 Task:  Click on Racing  Cup Series In the Cup Series click on  Pick Sheet Add name Avery Clark and  Email softage.8@softage.net In group 1 choose #20 Christopher Bell In group 2 choose #45 Tyler Reddick In group 3 choose #17 Chris Buescher In group 4 choose #14 Chase Briscoe In group 5 choose #7 Corey LaJoie Winning Manufacturer choose Chevrolet In Tie Breaker choose #2 Austin Cindric Bonous driver choose #1 Ross Chastain Submit pick sheet
Action: Mouse moved to (477, 262)
Screenshot: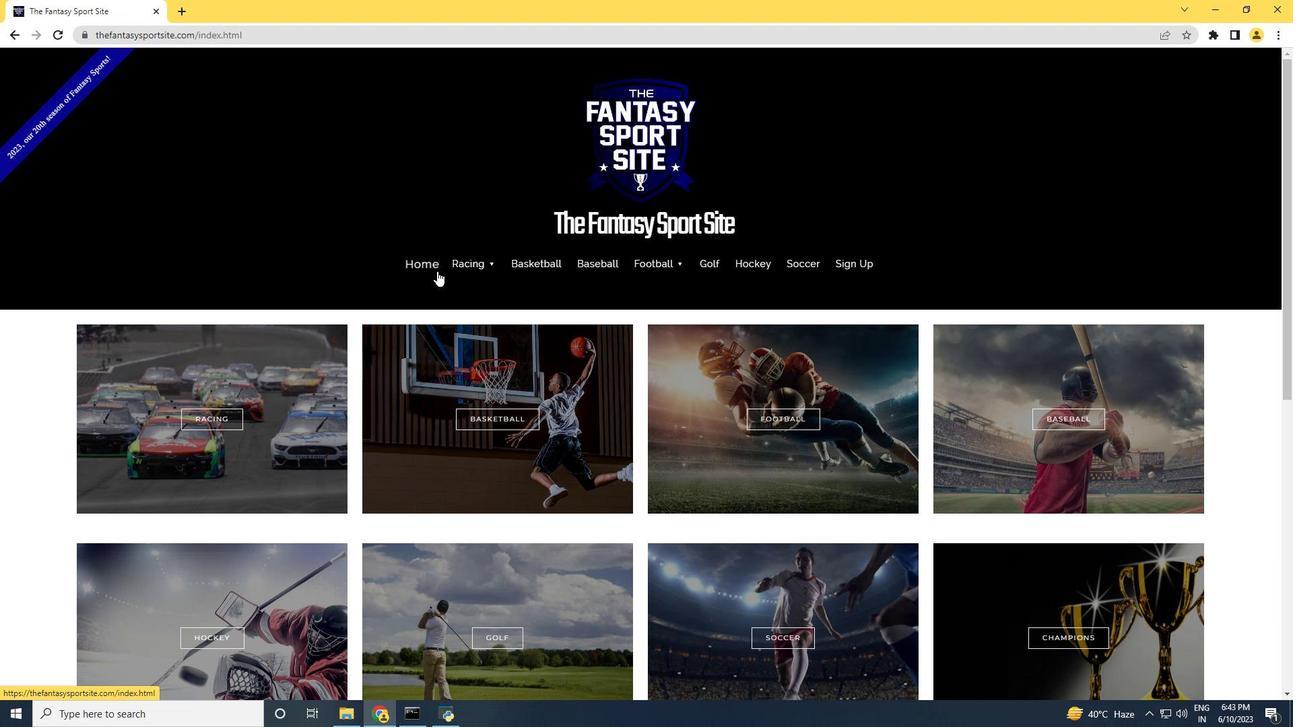 
Action: Mouse pressed left at (477, 262)
Screenshot: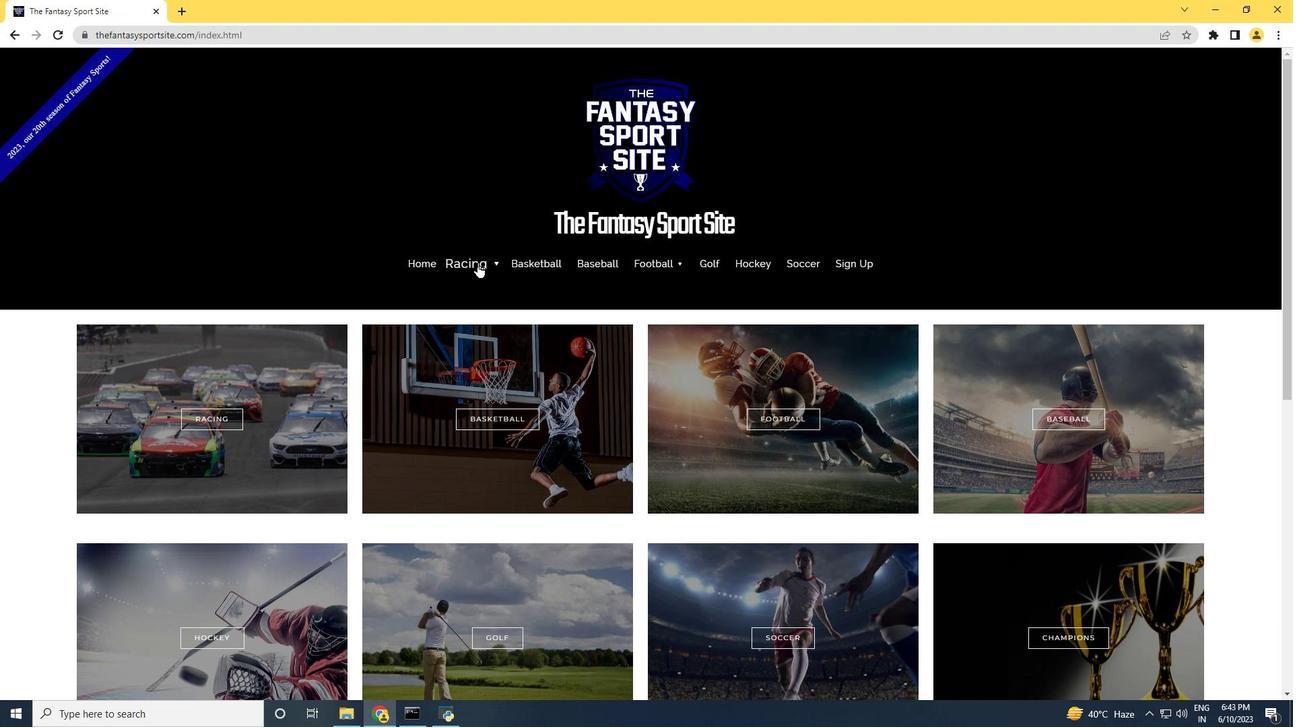 
Action: Mouse moved to (470, 308)
Screenshot: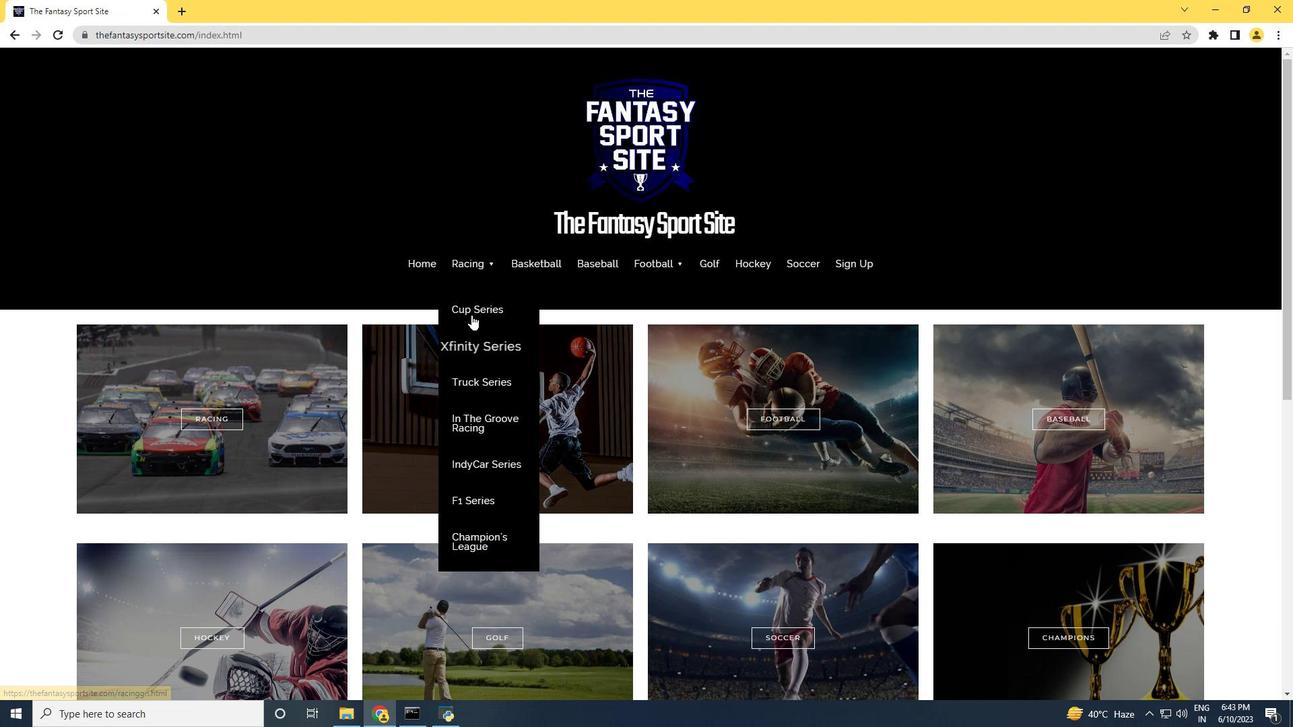 
Action: Mouse pressed left at (470, 308)
Screenshot: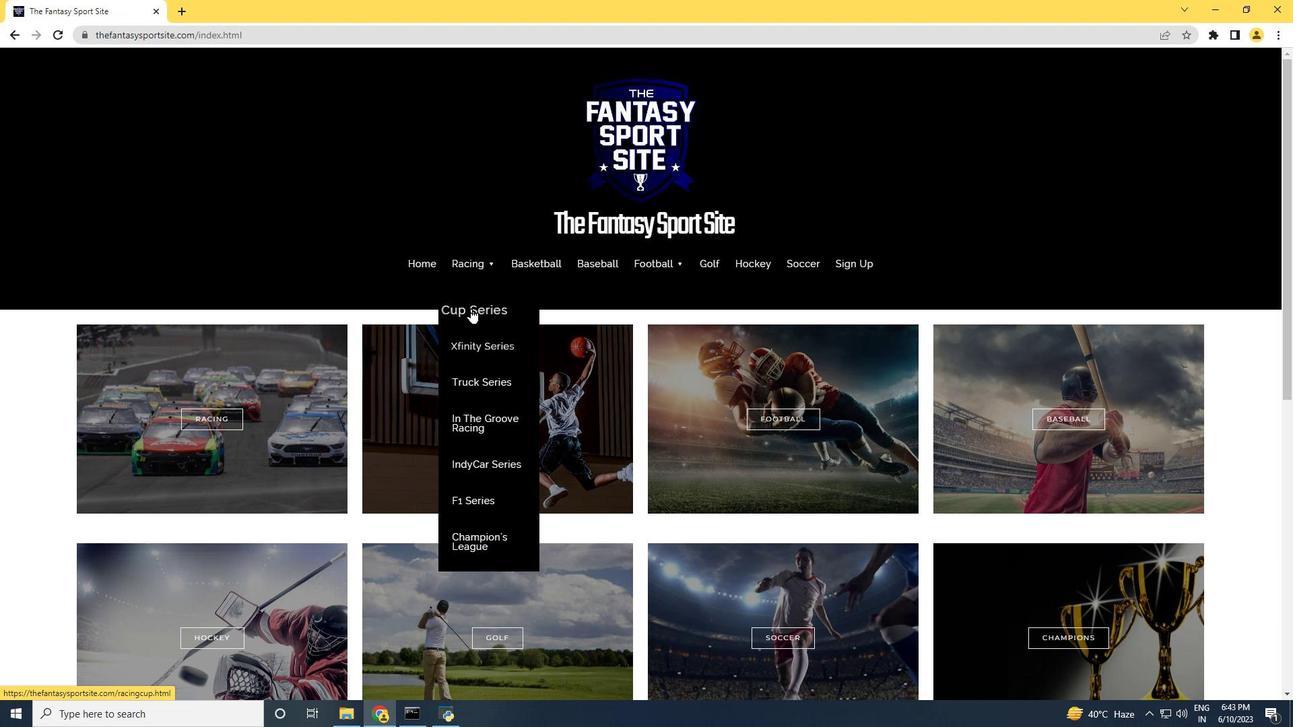 
Action: Mouse moved to (349, 379)
Screenshot: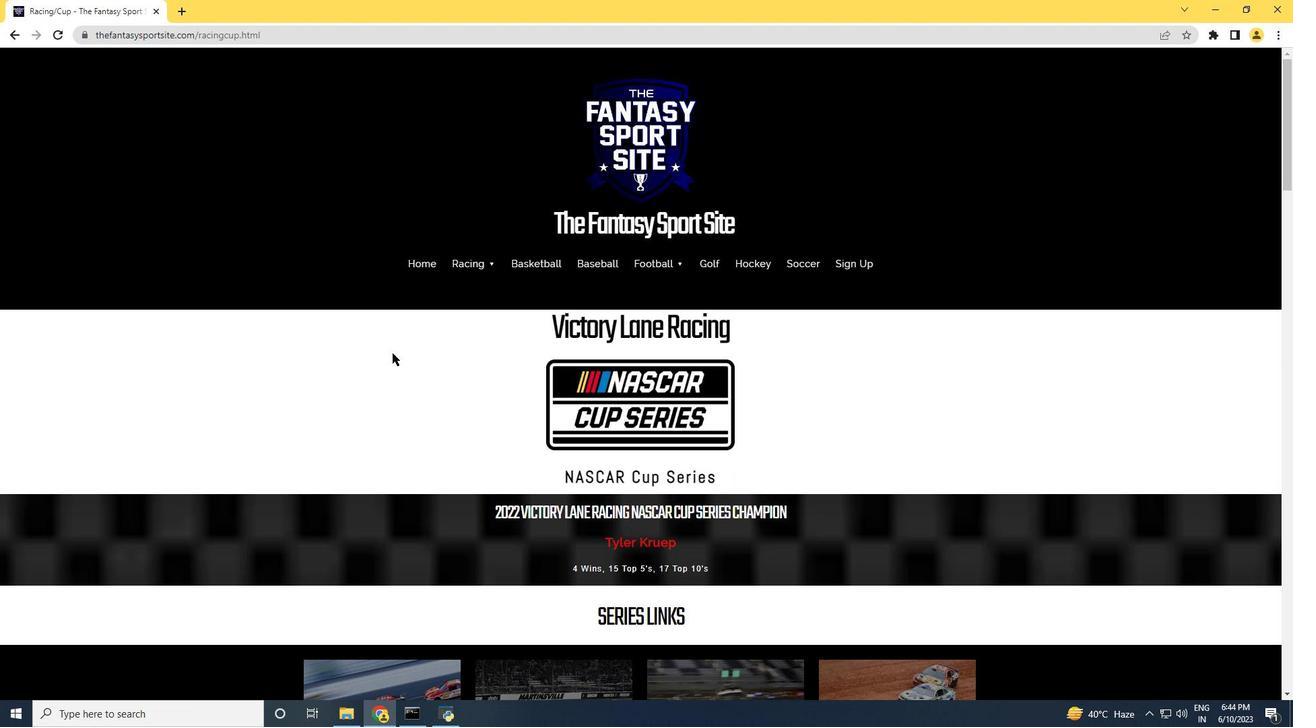 
Action: Mouse scrolled (349, 379) with delta (0, 0)
Screenshot: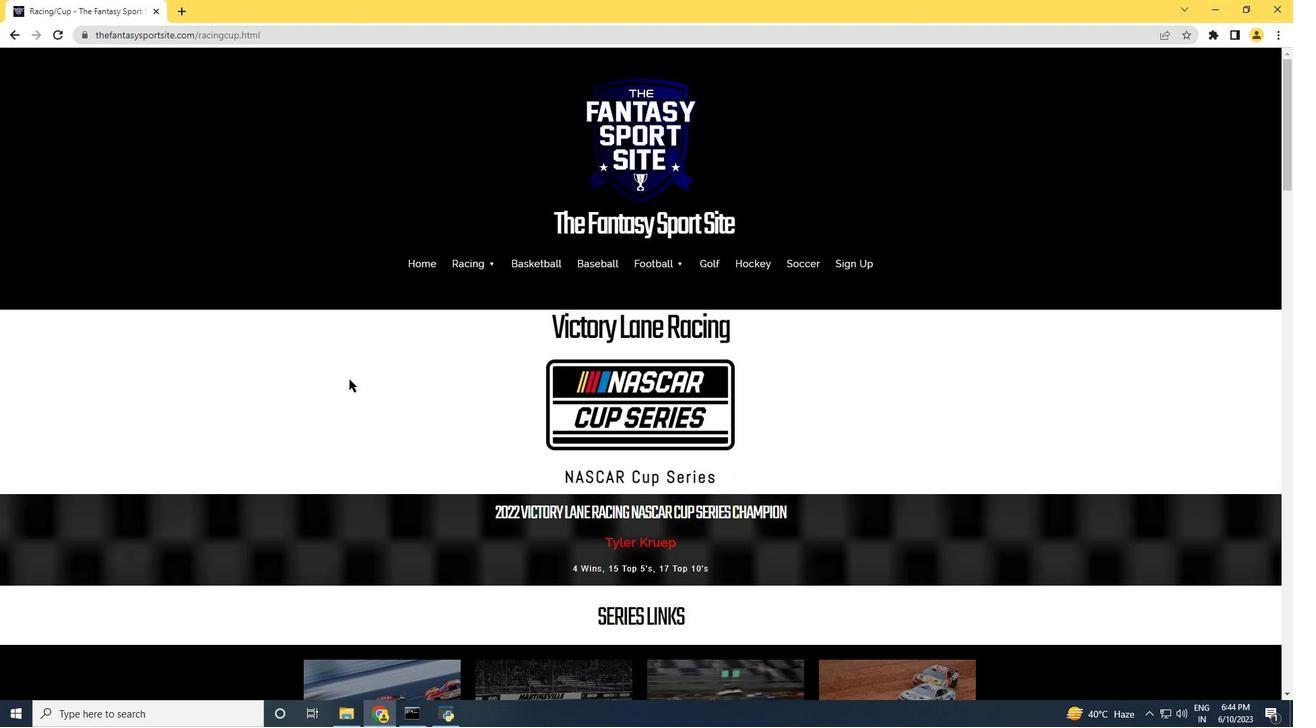 
Action: Mouse scrolled (349, 379) with delta (0, 0)
Screenshot: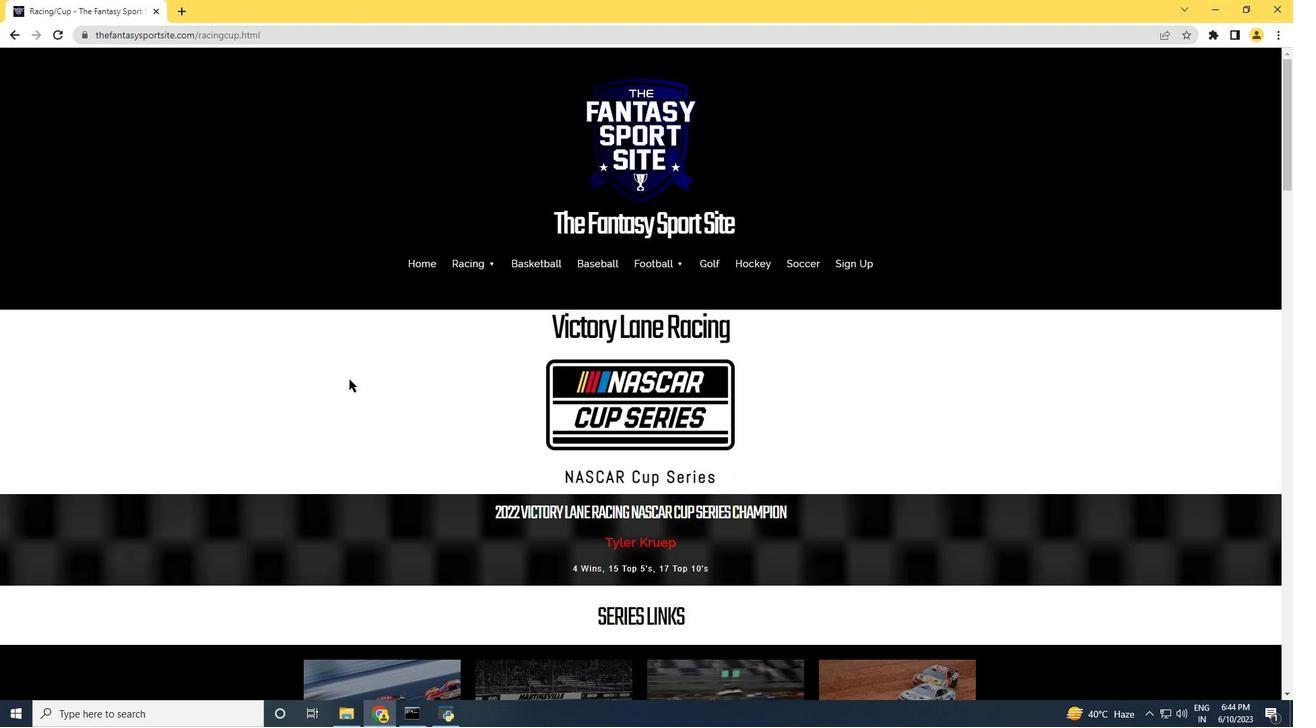 
Action: Mouse scrolled (349, 379) with delta (0, 0)
Screenshot: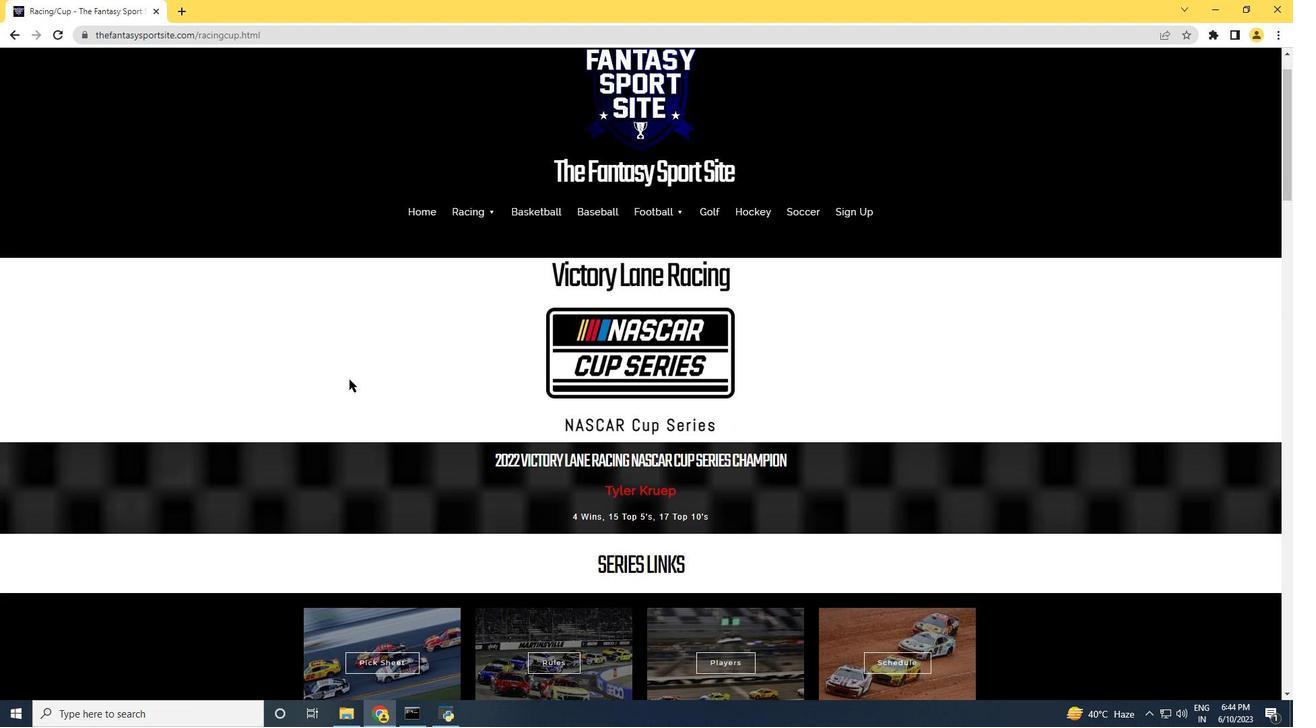 
Action: Mouse moved to (348, 379)
Screenshot: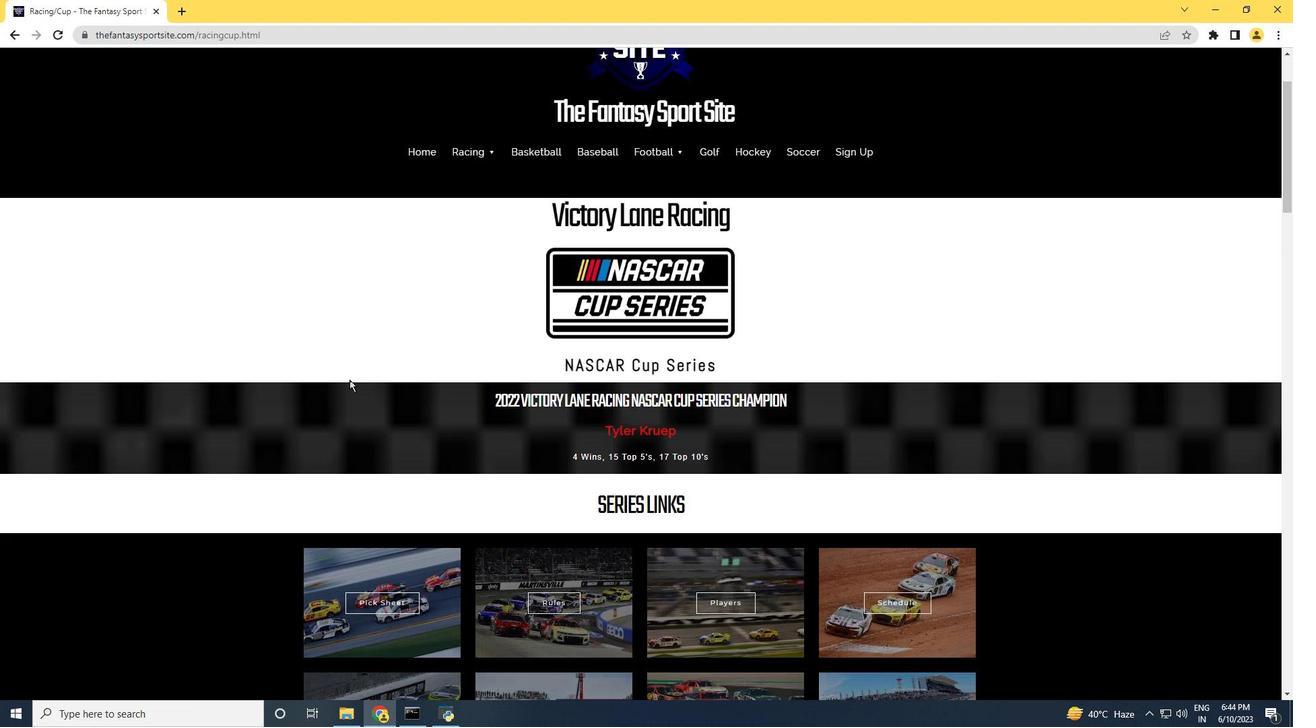 
Action: Mouse scrolled (348, 379) with delta (0, 0)
Screenshot: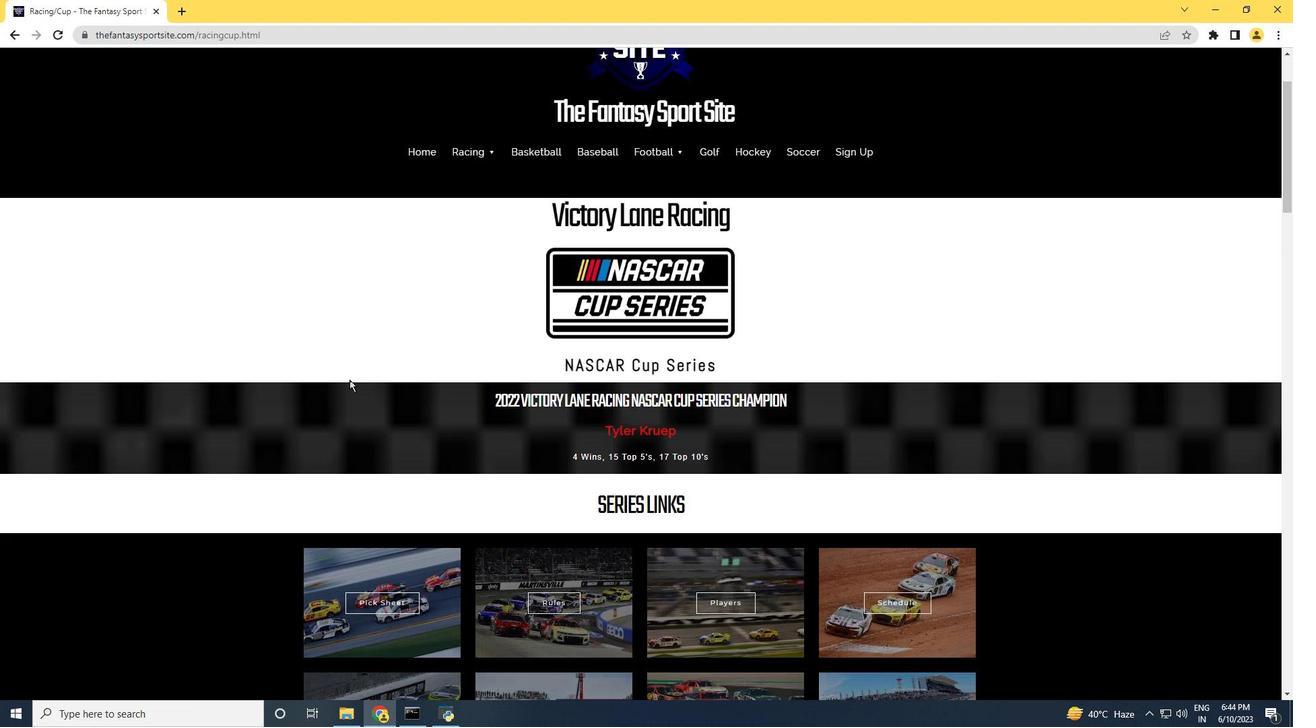 
Action: Mouse moved to (347, 379)
Screenshot: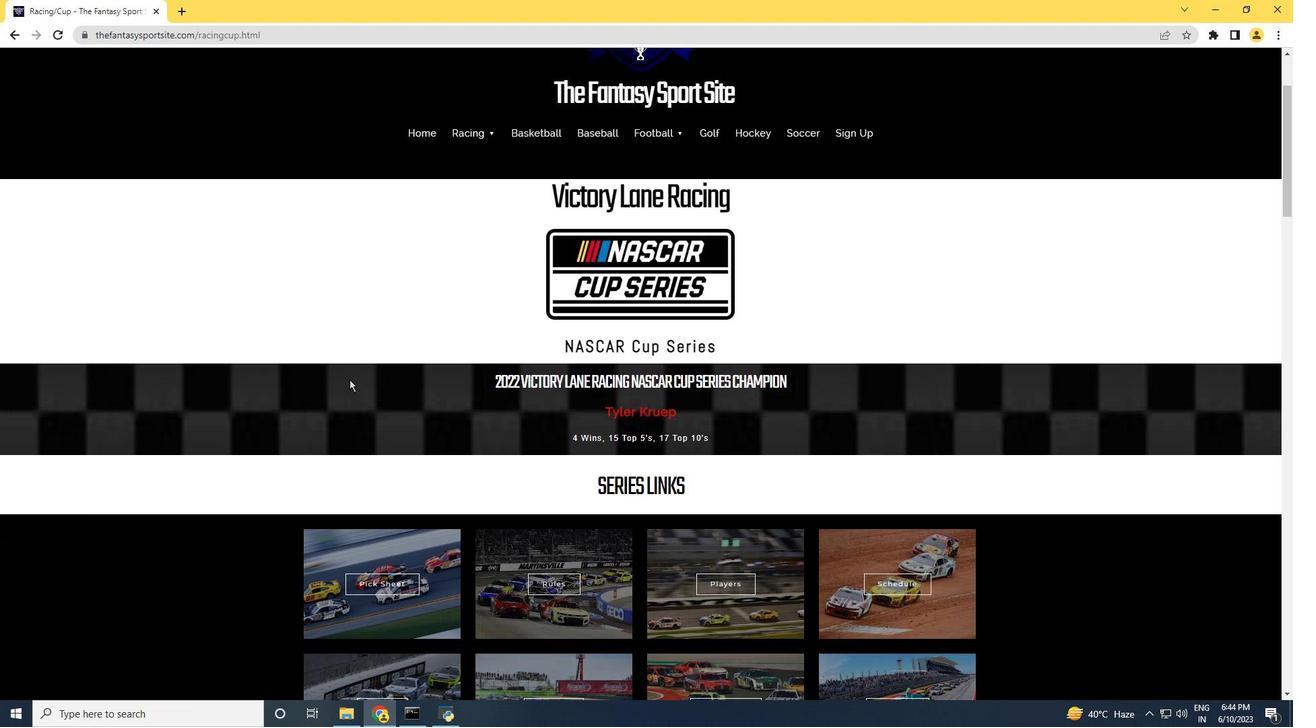 
Action: Mouse scrolled (347, 378) with delta (0, 0)
Screenshot: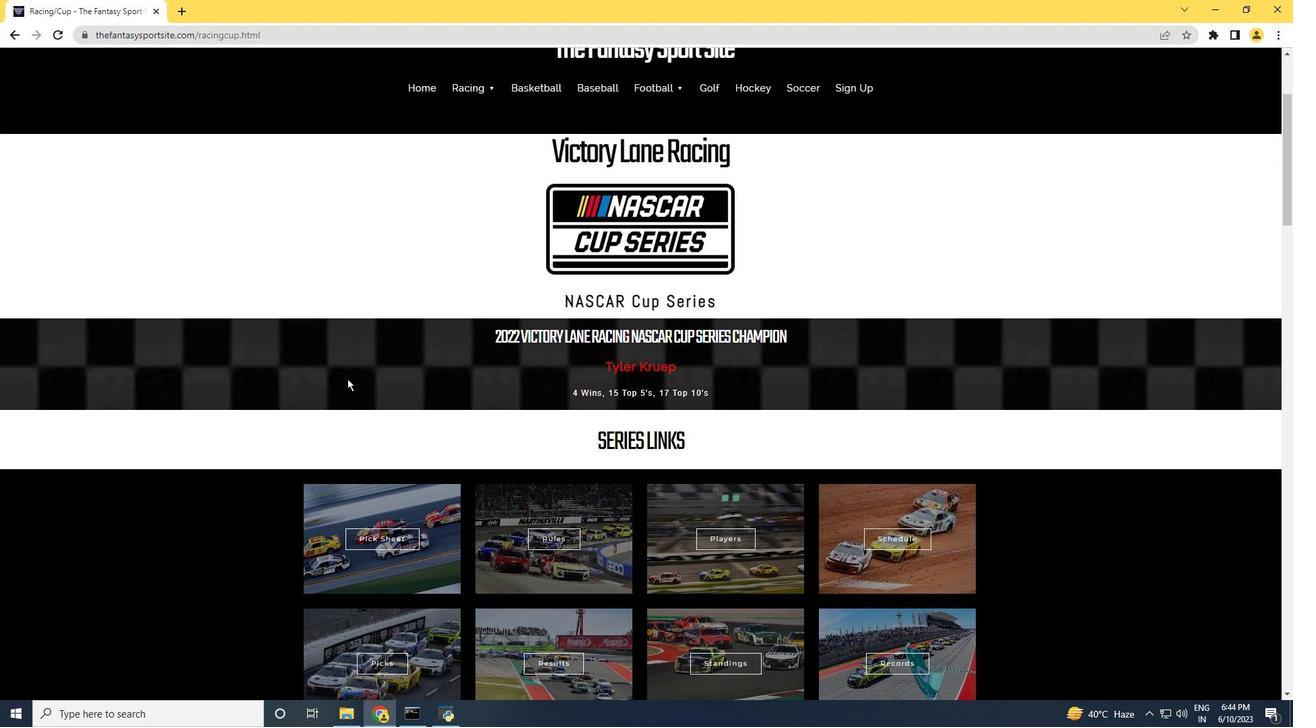 
Action: Mouse moved to (380, 377)
Screenshot: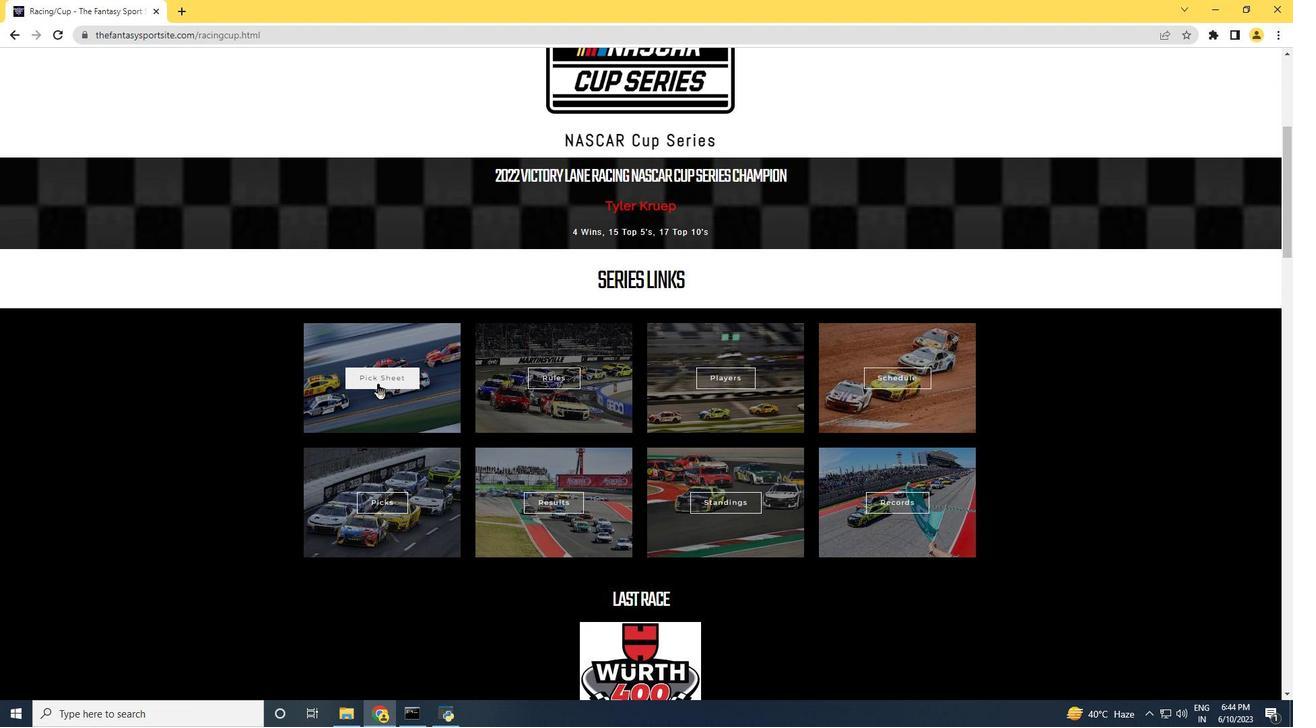 
Action: Mouse pressed left at (380, 377)
Screenshot: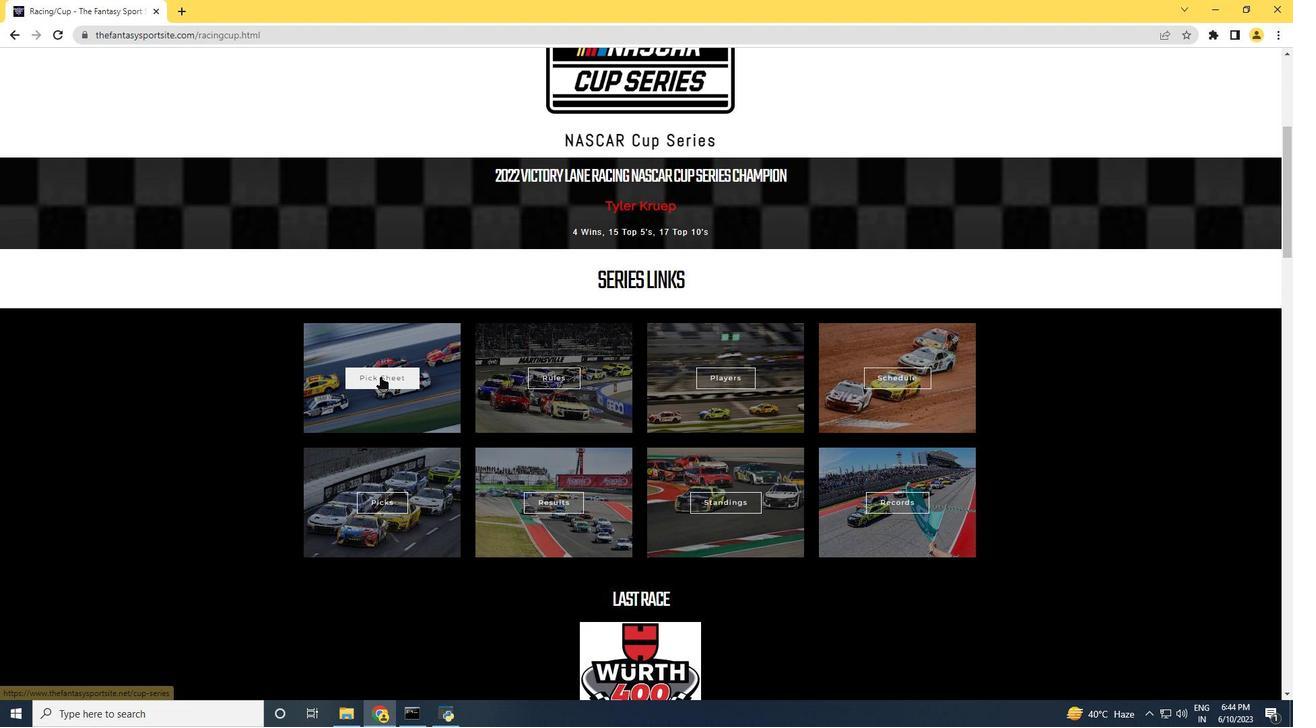 
Action: Mouse moved to (453, 405)
Screenshot: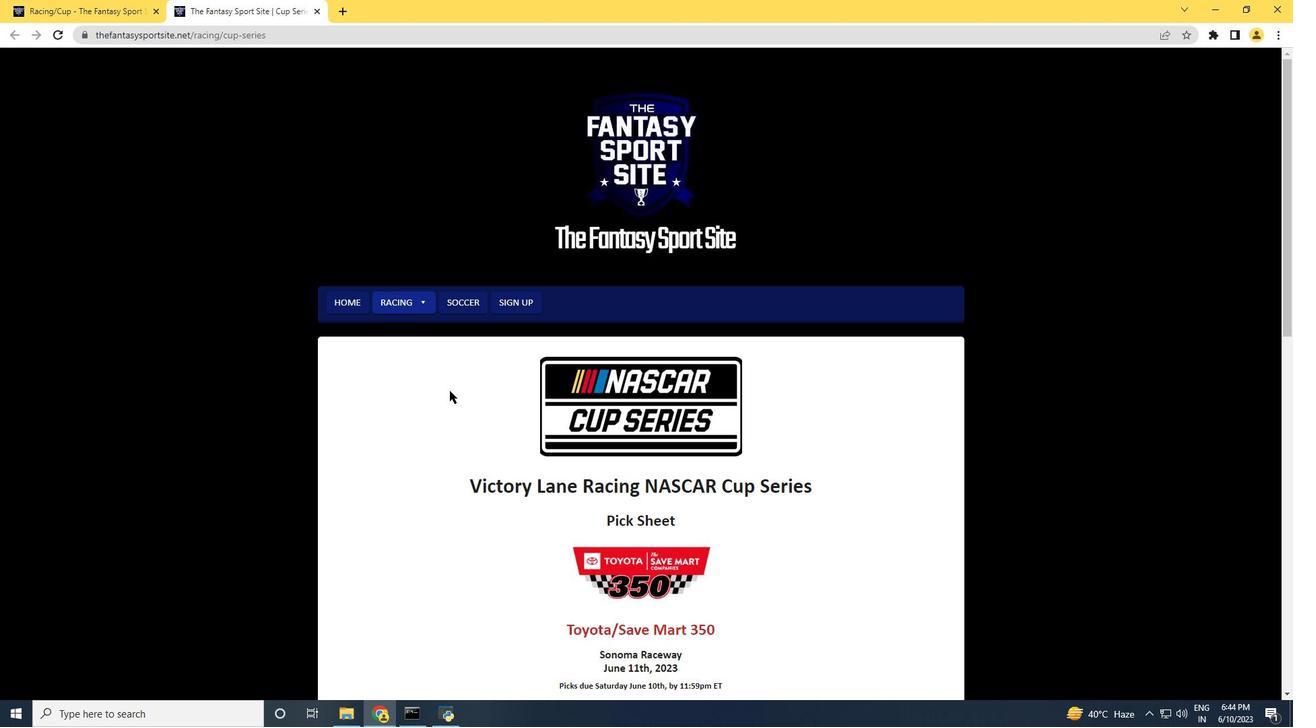 
Action: Mouse scrolled (453, 404) with delta (0, 0)
Screenshot: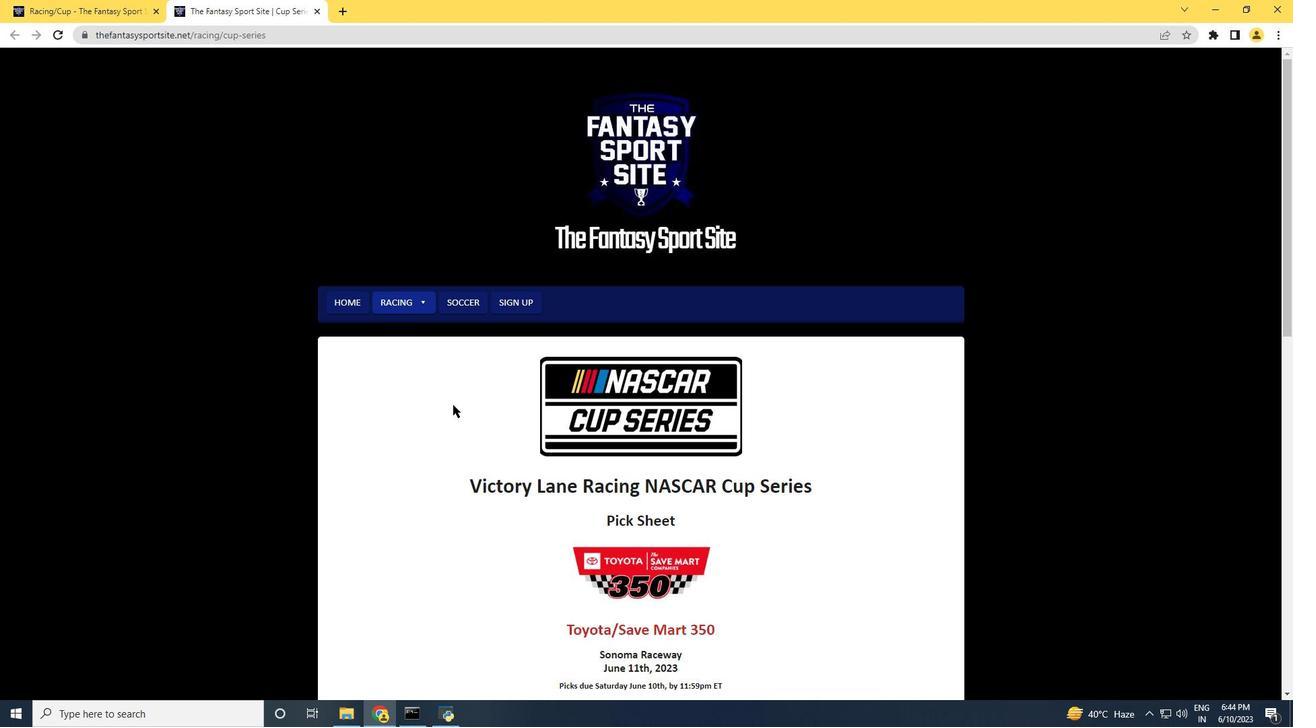 
Action: Mouse scrolled (453, 404) with delta (0, 0)
Screenshot: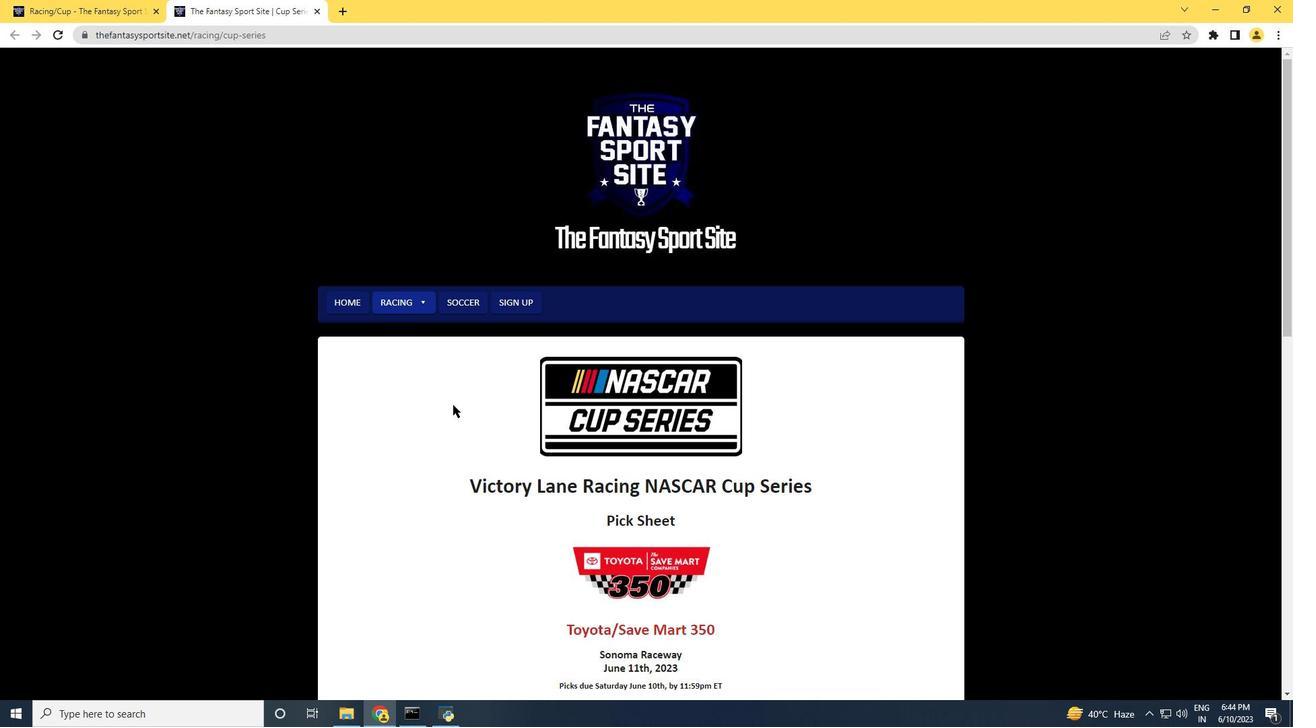 
Action: Mouse scrolled (453, 404) with delta (0, 0)
Screenshot: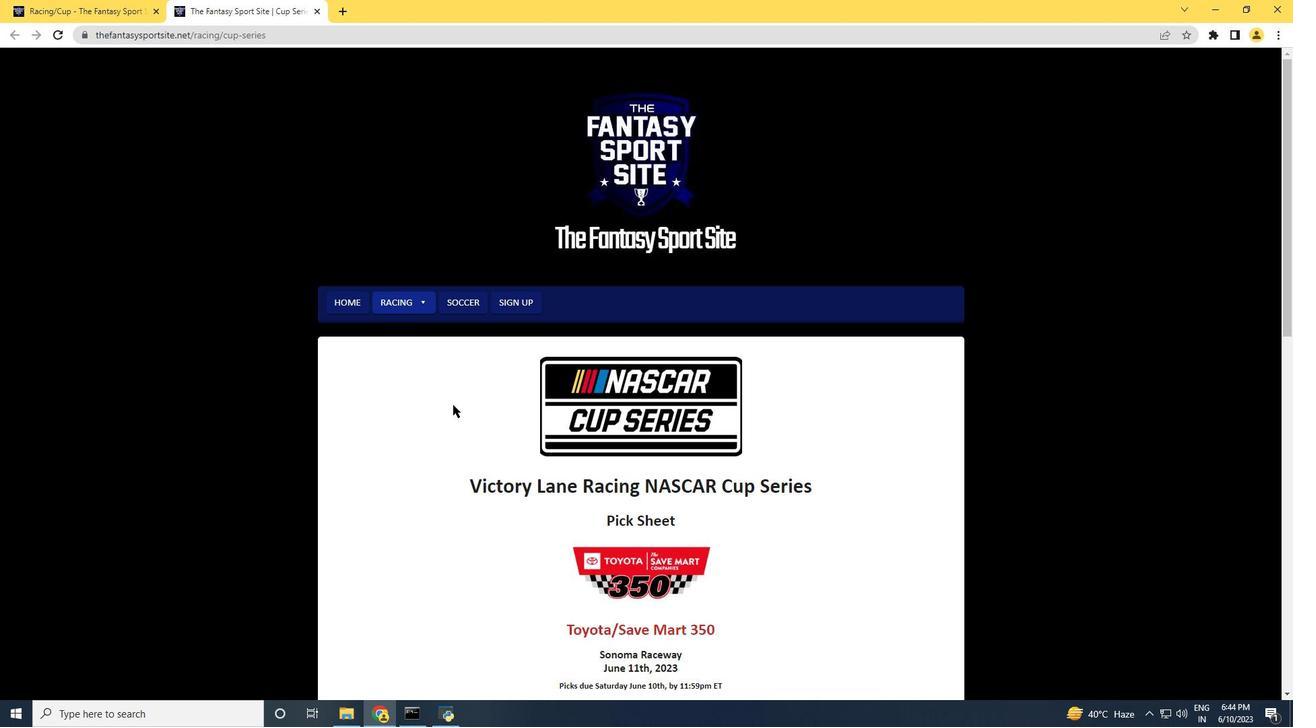 
Action: Mouse scrolled (453, 404) with delta (0, 0)
Screenshot: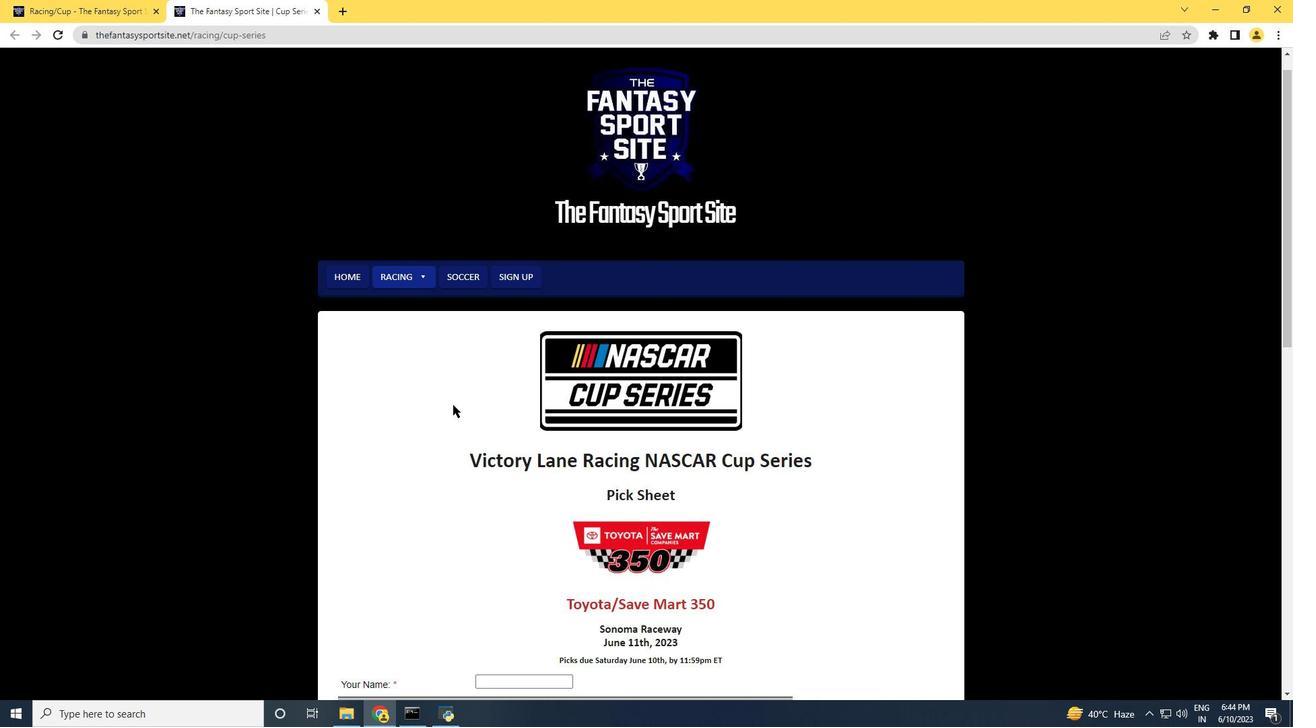 
Action: Mouse moved to (453, 406)
Screenshot: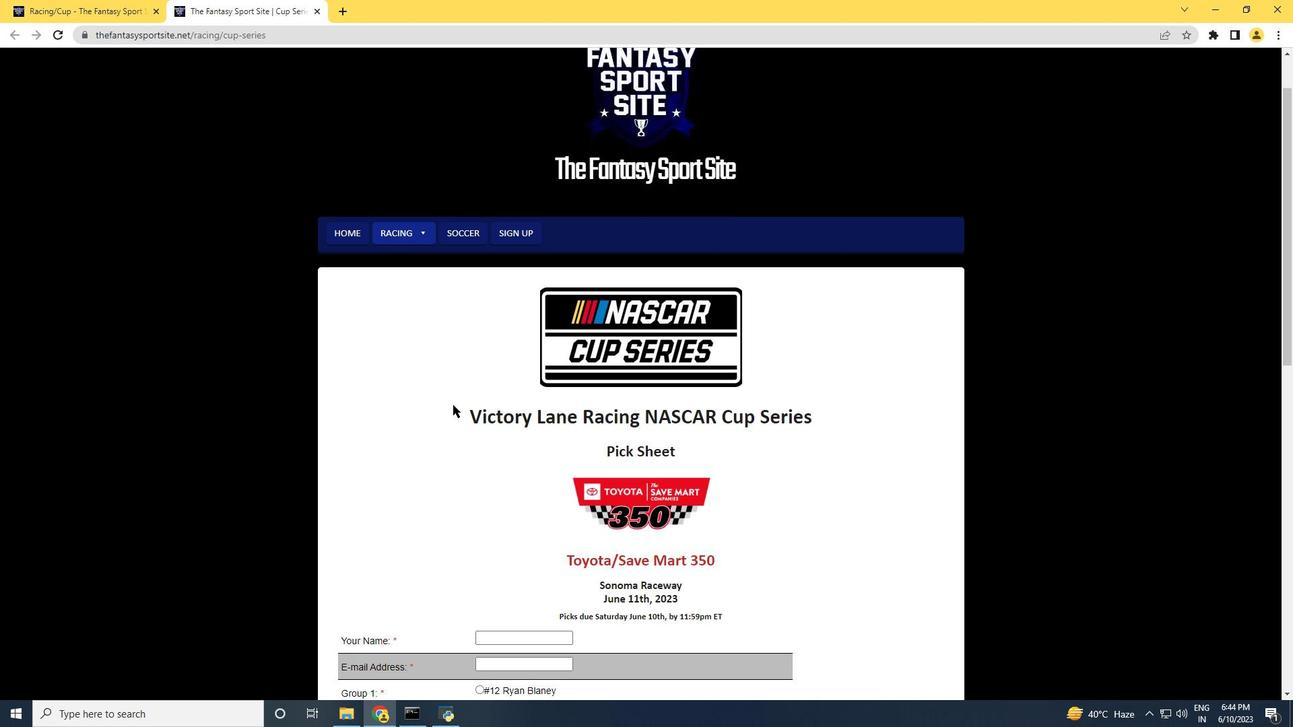 
Action: Mouse scrolled (453, 405) with delta (0, 0)
Screenshot: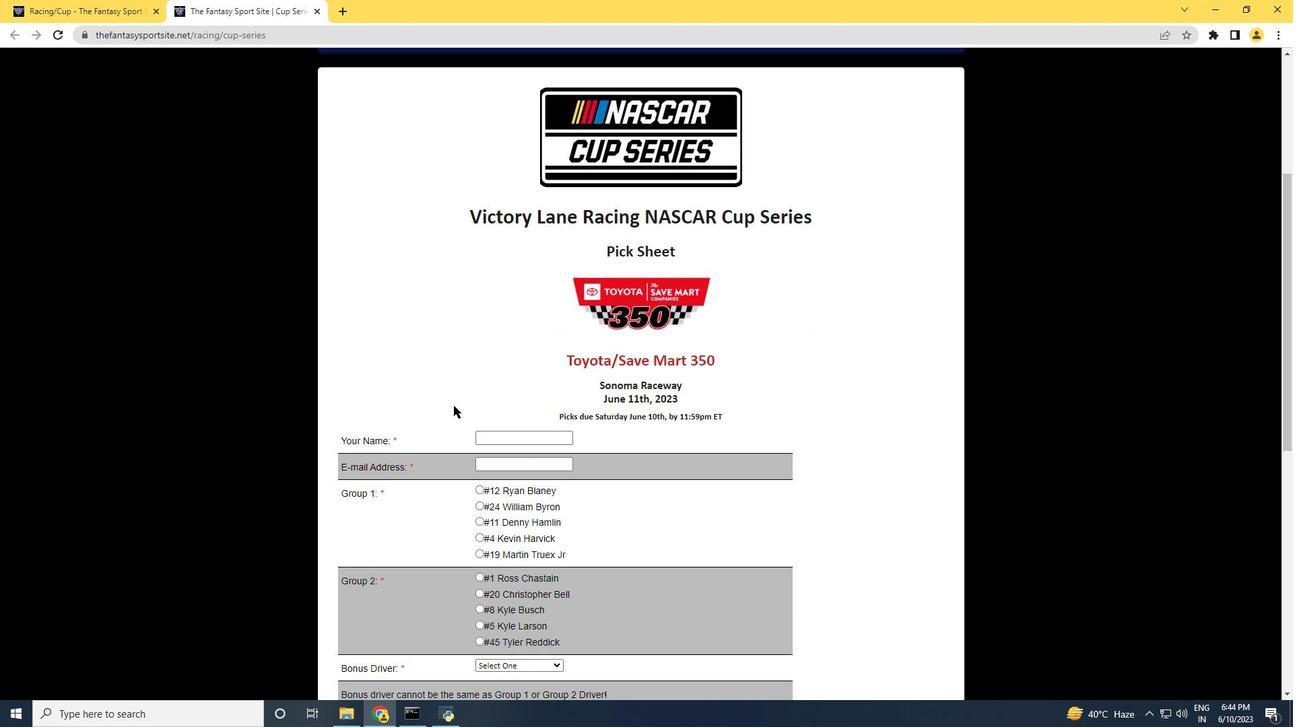
Action: Mouse moved to (505, 369)
Screenshot: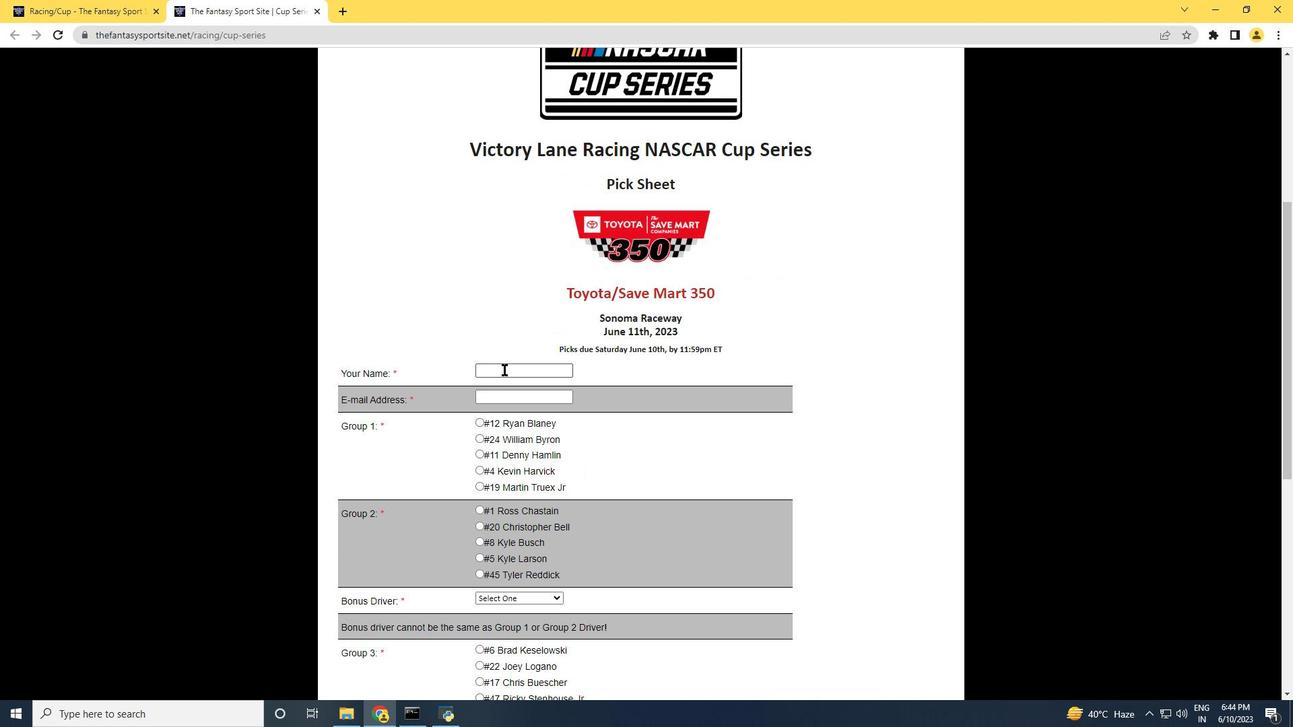 
Action: Mouse pressed left at (505, 369)
Screenshot: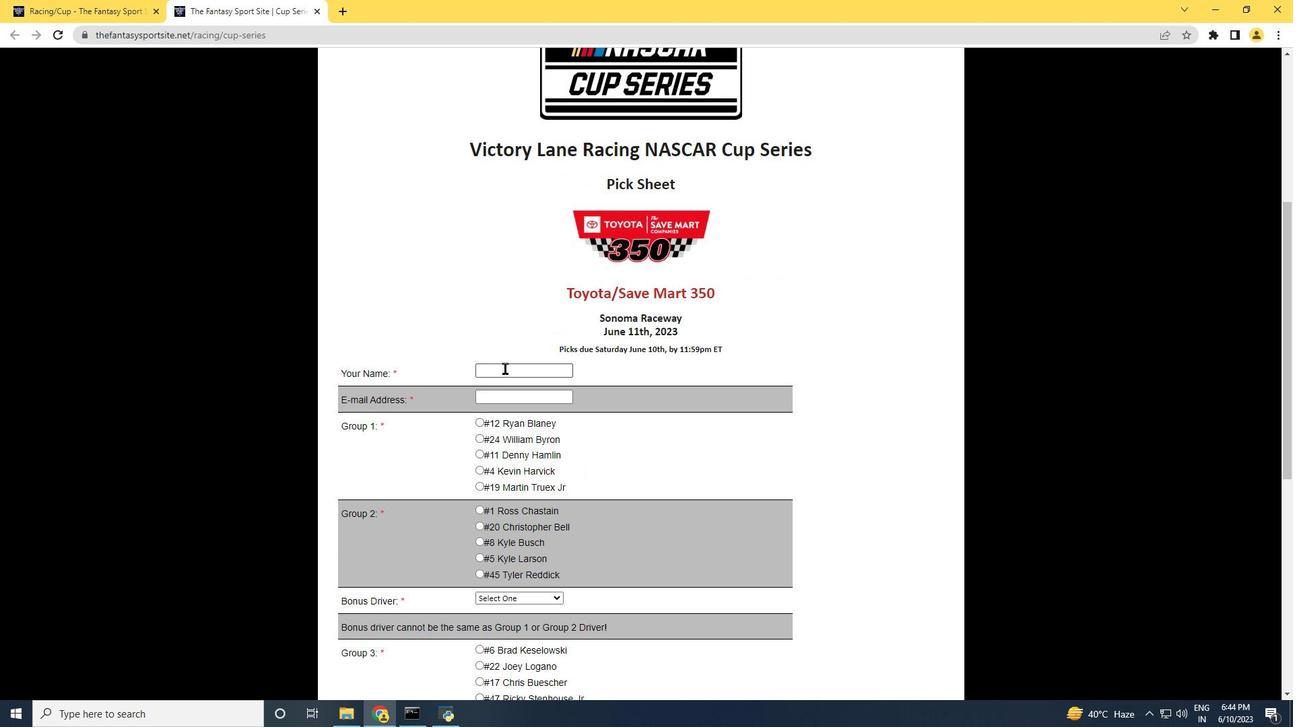
Action: Key pressed <Key.shift><Key.shift>Avery<Key.space><Key.shift><Key.shift>Clark<Key.tab>softage.8<Key.shift>@softage.net<Key.tab>
Screenshot: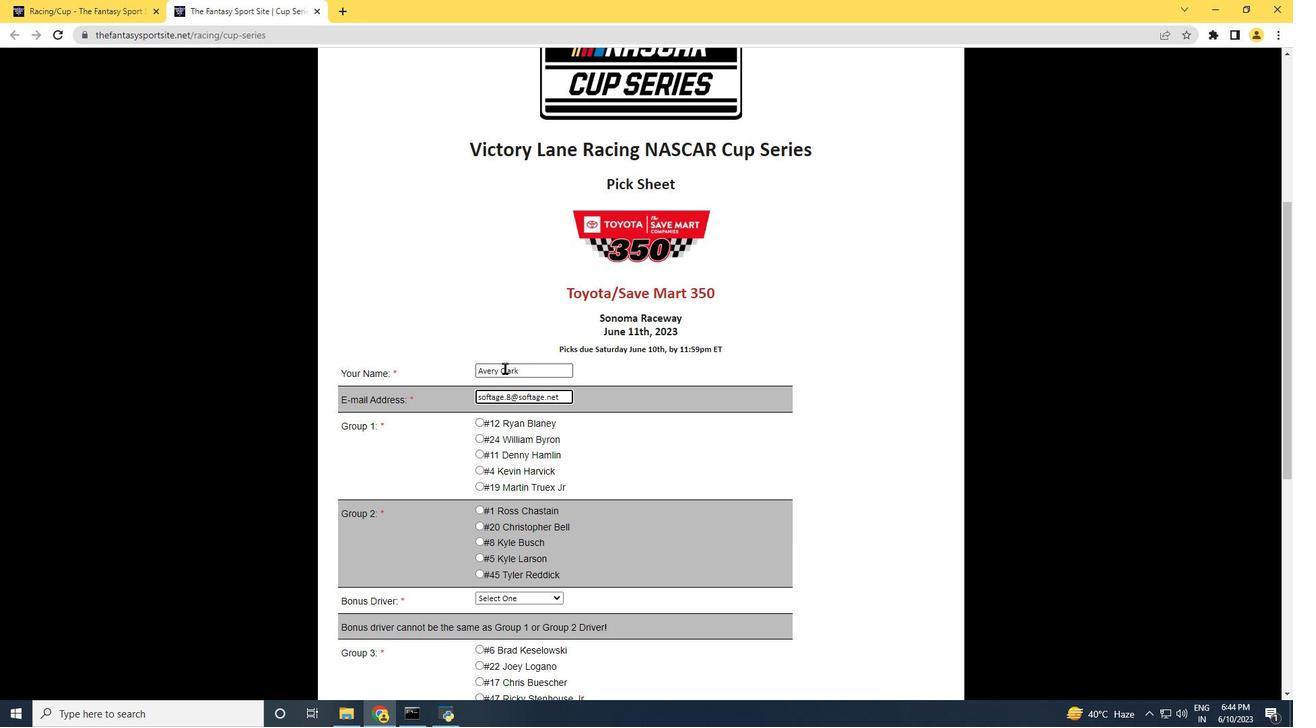 
Action: Mouse scrolled (505, 368) with delta (0, 0)
Screenshot: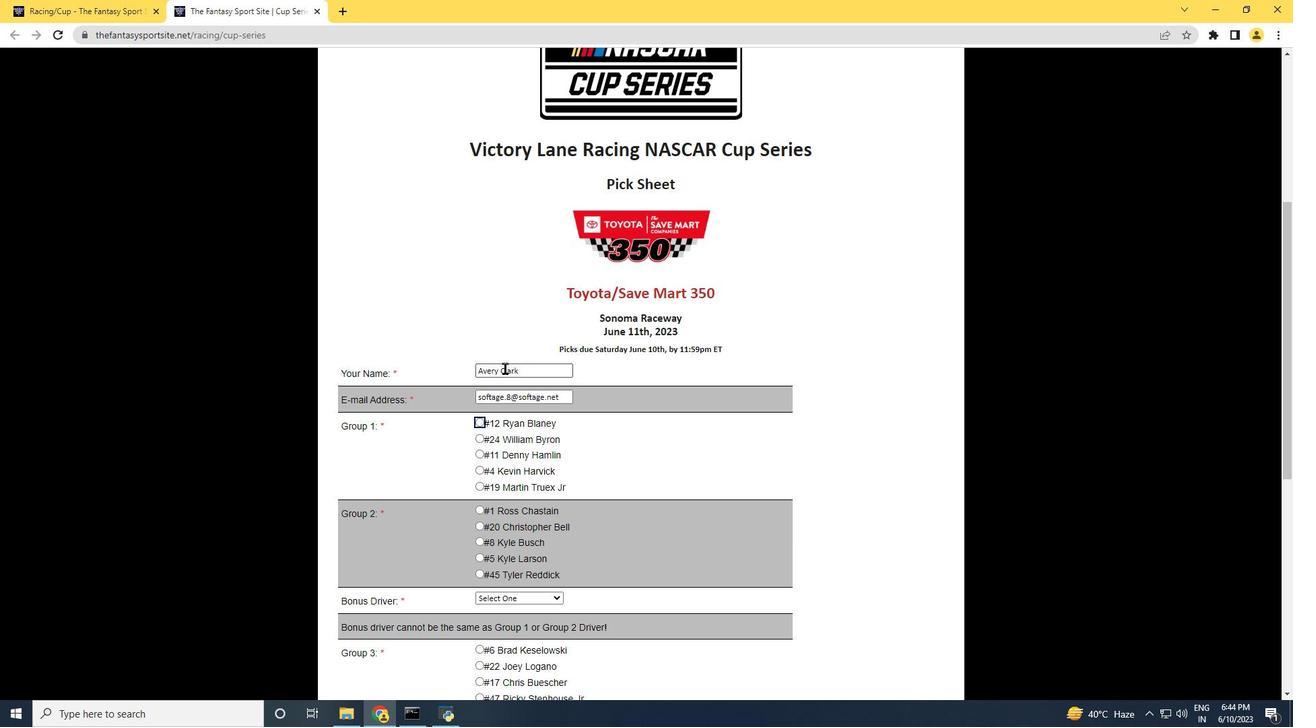 
Action: Mouse moved to (478, 420)
Screenshot: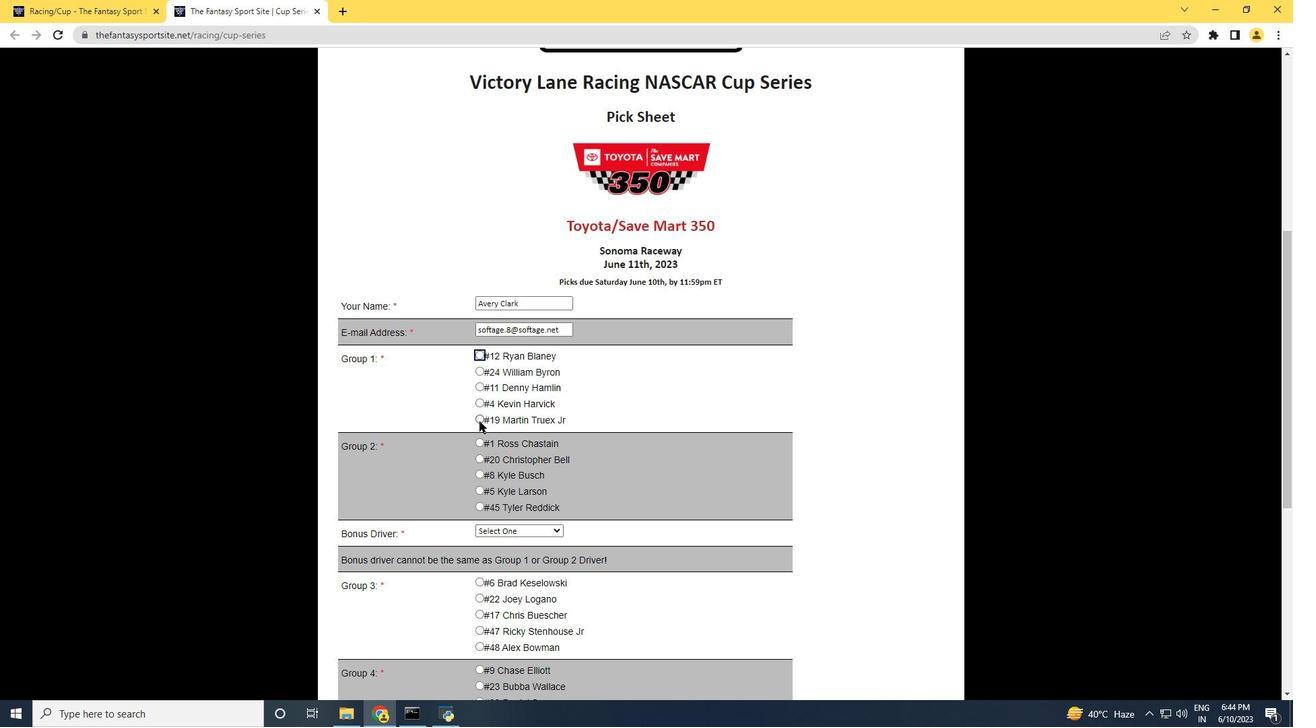 
Action: Mouse pressed left at (478, 420)
Screenshot: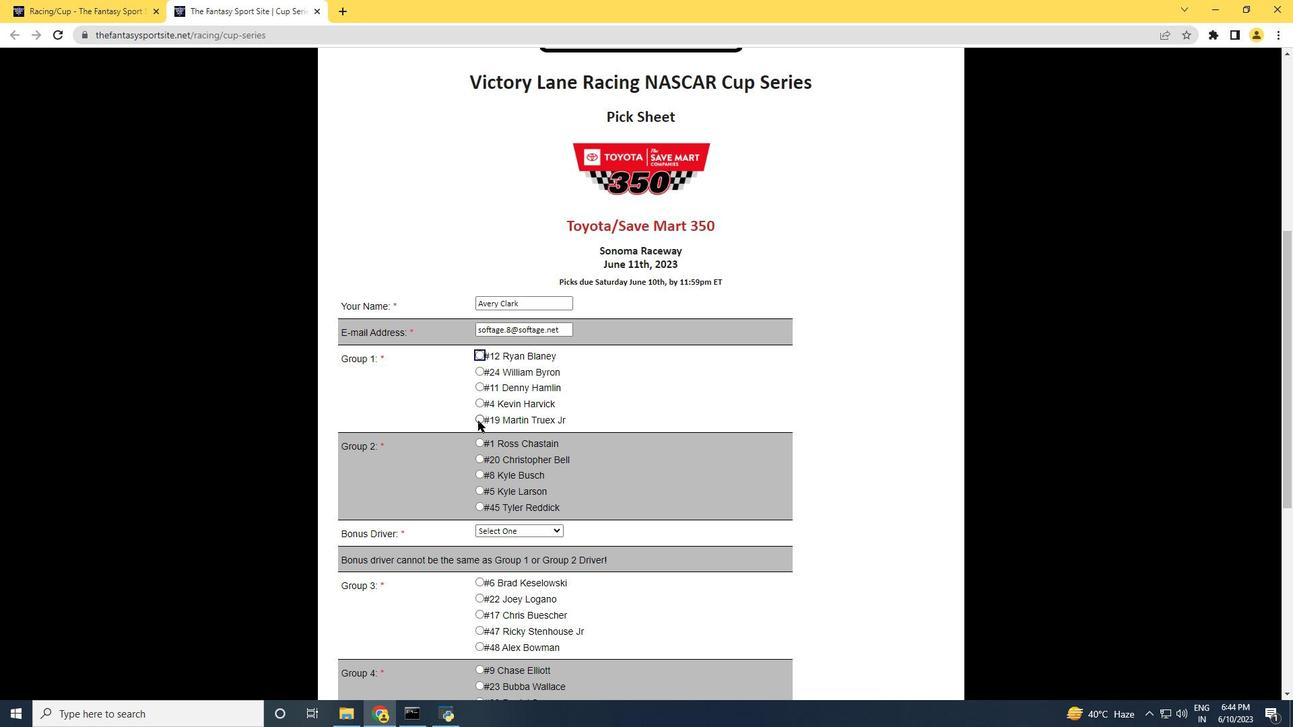 
Action: Mouse moved to (478, 420)
Screenshot: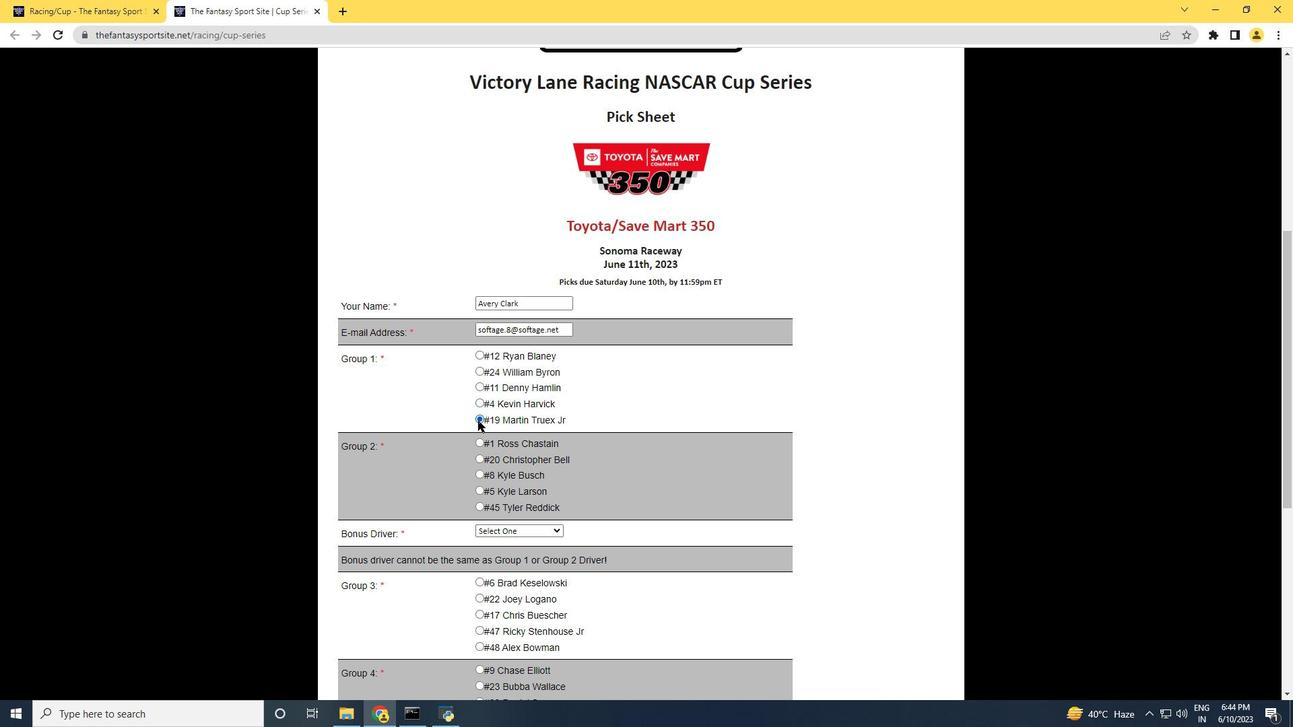 
Action: Mouse scrolled (478, 420) with delta (0, 0)
Screenshot: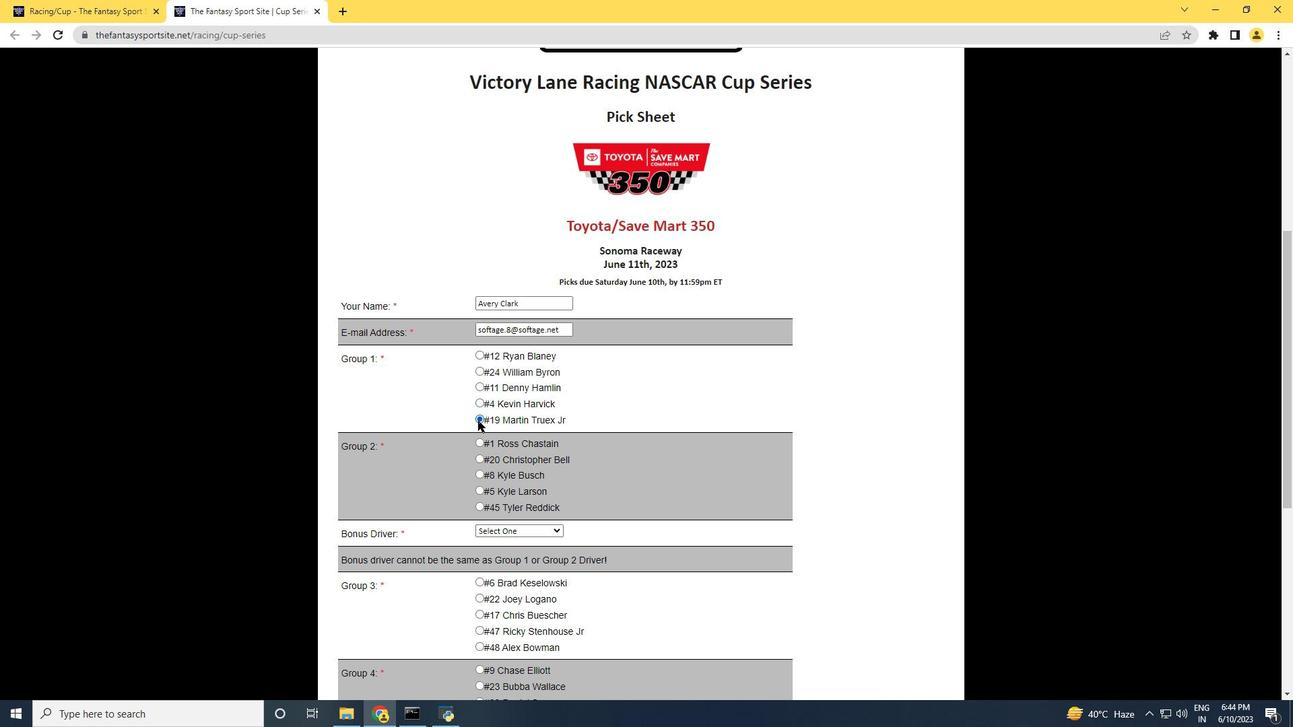 
Action: Mouse moved to (480, 438)
Screenshot: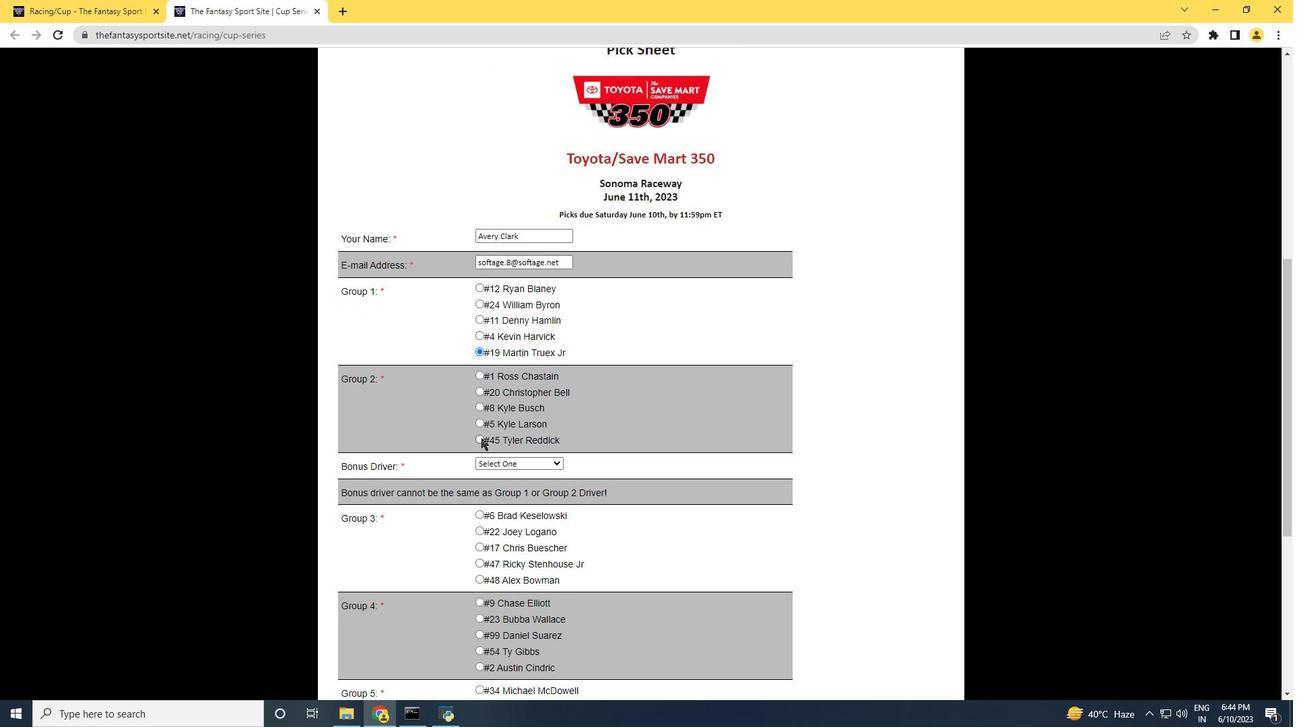 
Action: Mouse pressed left at (480, 438)
Screenshot: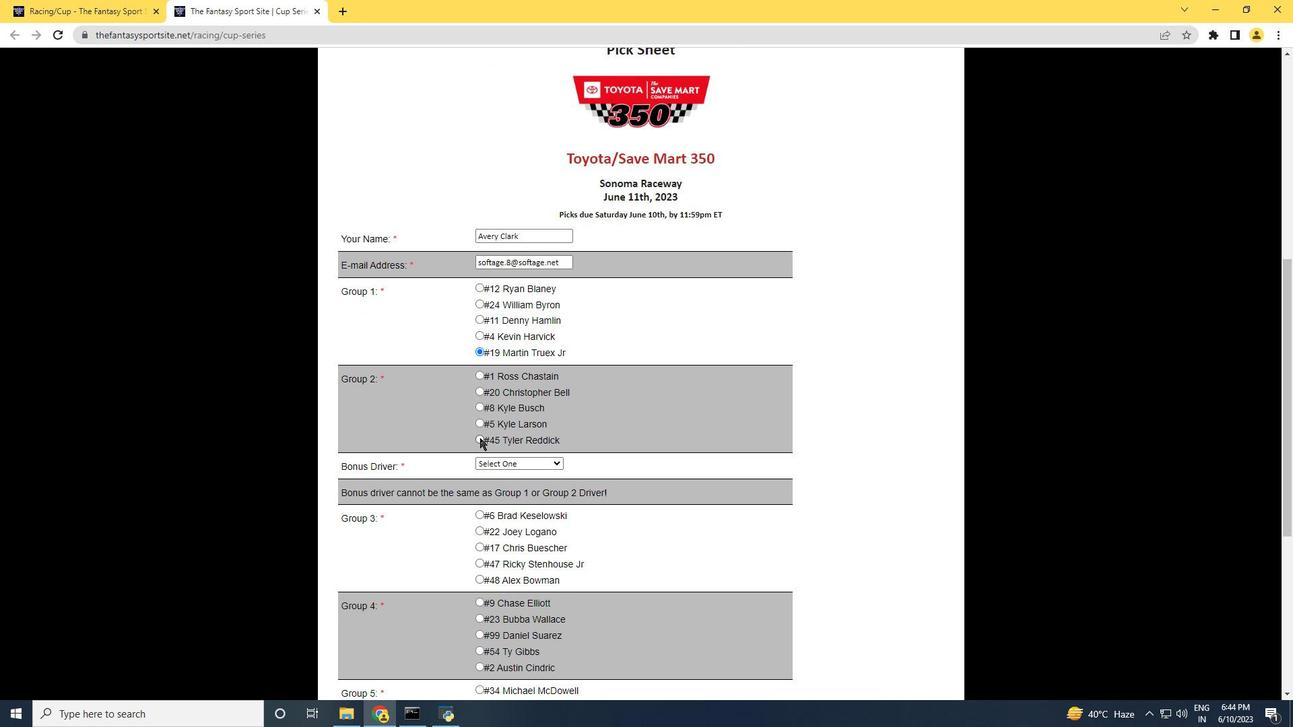
Action: Mouse scrolled (480, 437) with delta (0, 0)
Screenshot: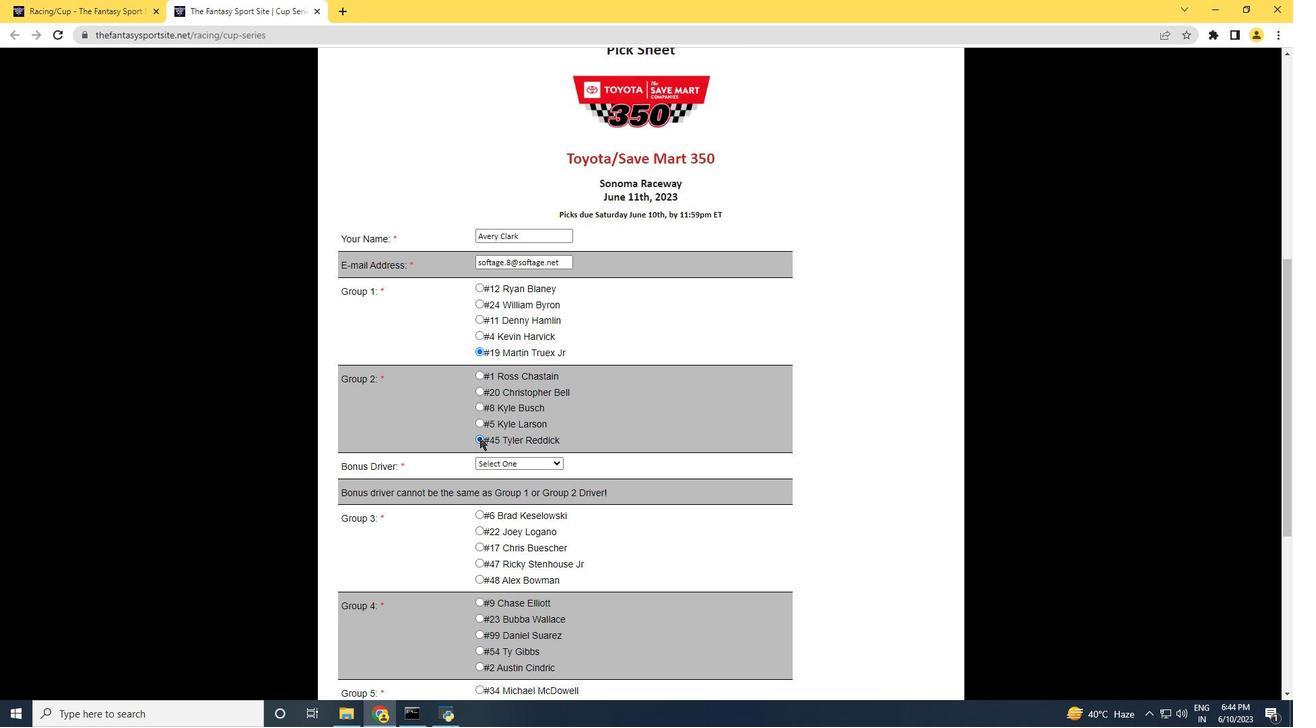 
Action: Mouse scrolled (480, 437) with delta (0, 0)
Screenshot: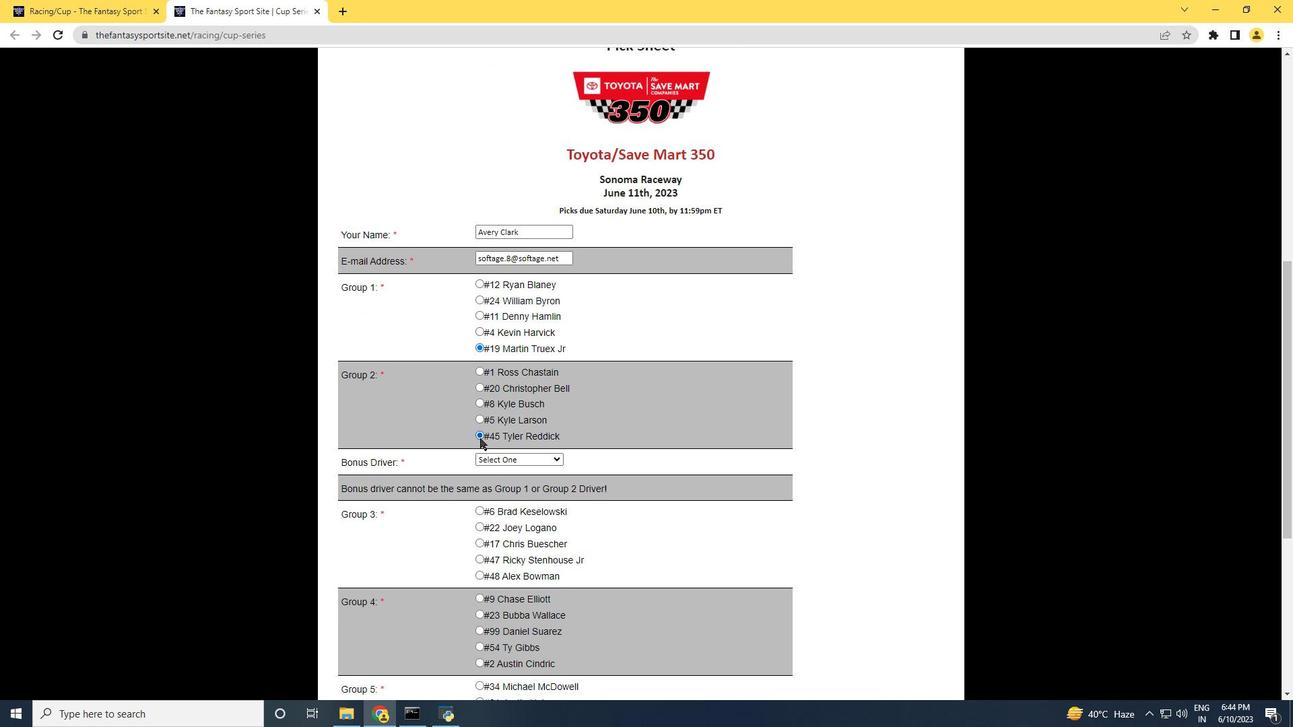 
Action: Mouse moved to (514, 326)
Screenshot: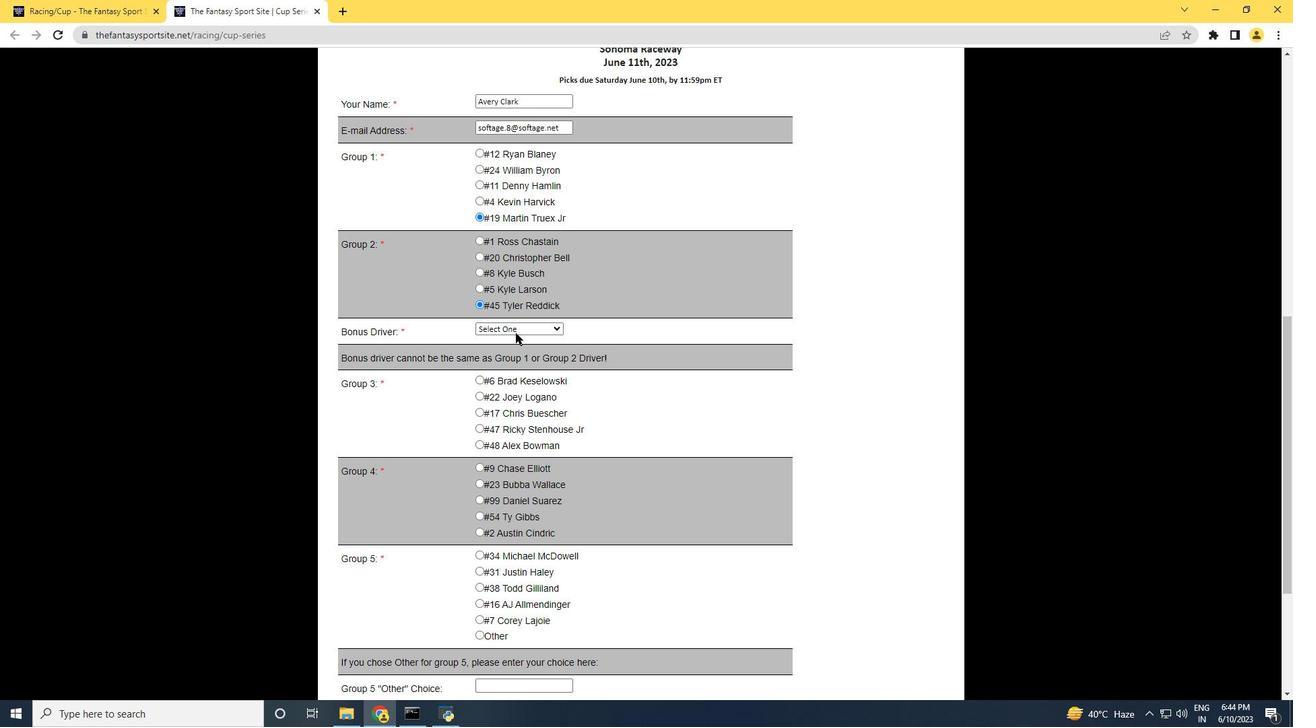 
Action: Mouse pressed left at (514, 326)
Screenshot: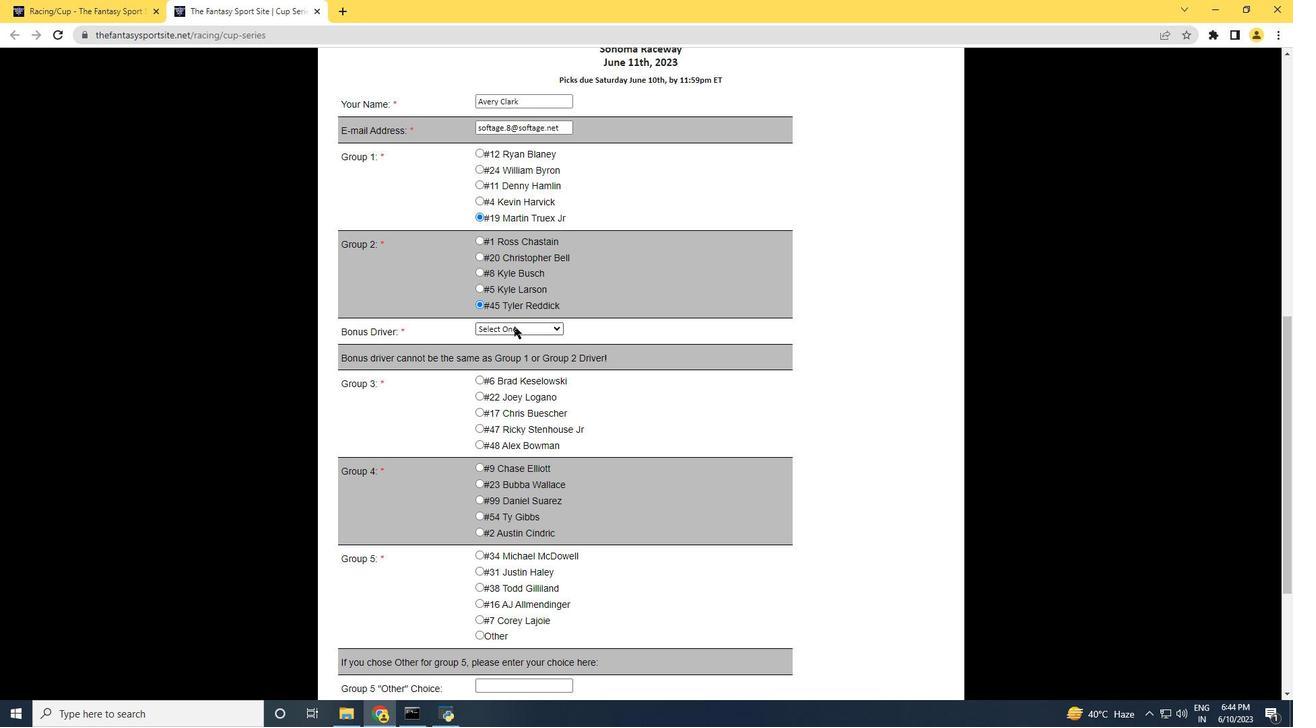 
Action: Mouse moved to (506, 409)
Screenshot: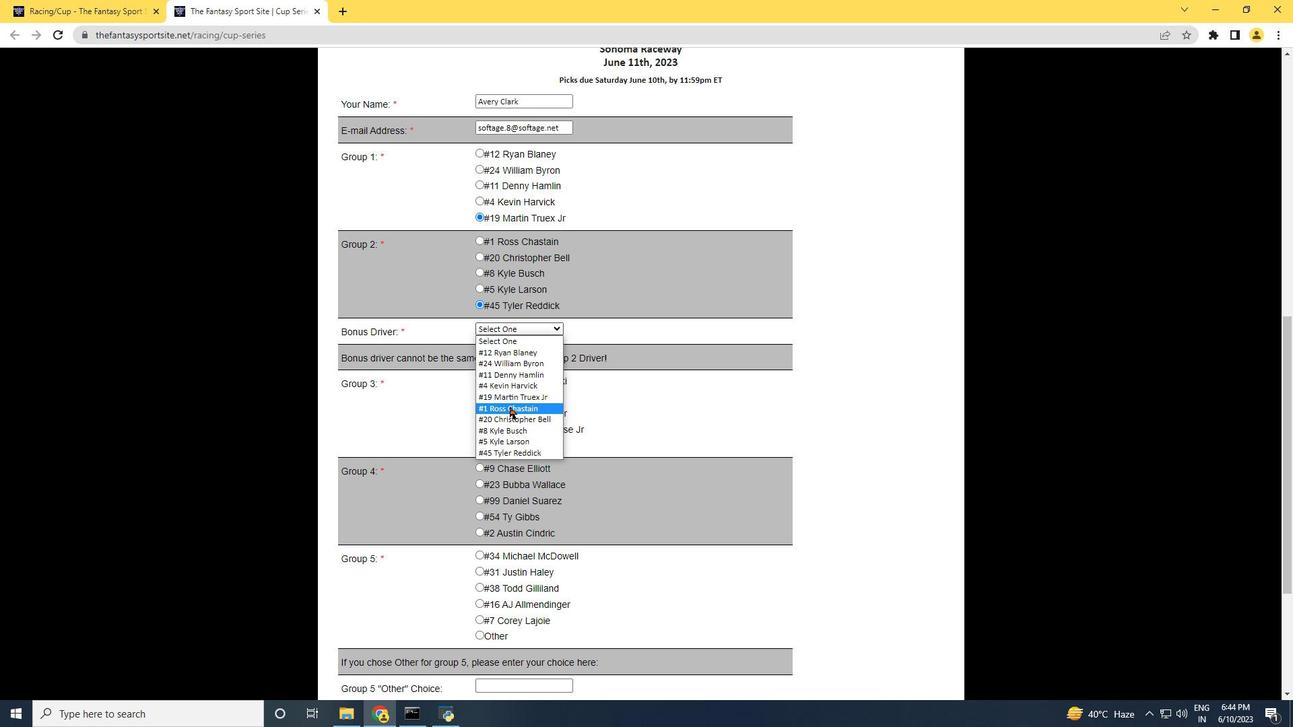 
Action: Mouse pressed left at (506, 409)
Screenshot: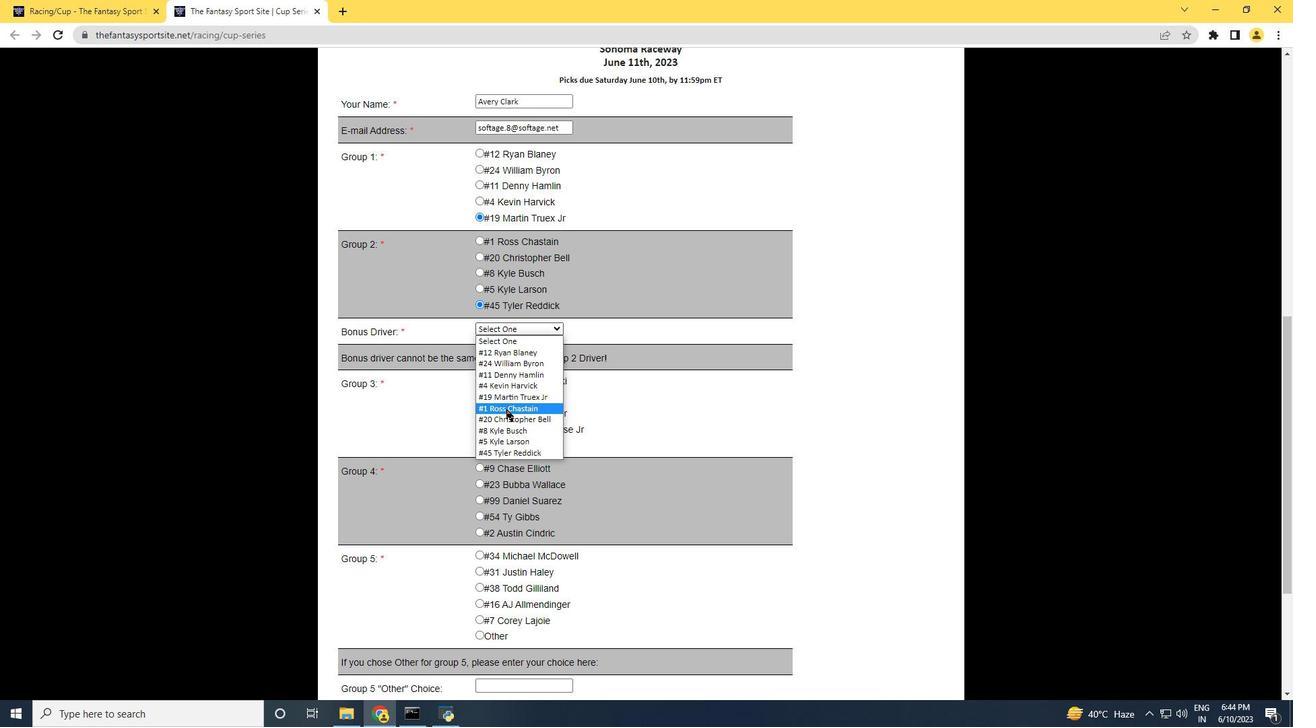 
Action: Mouse scrolled (506, 408) with delta (0, 0)
Screenshot: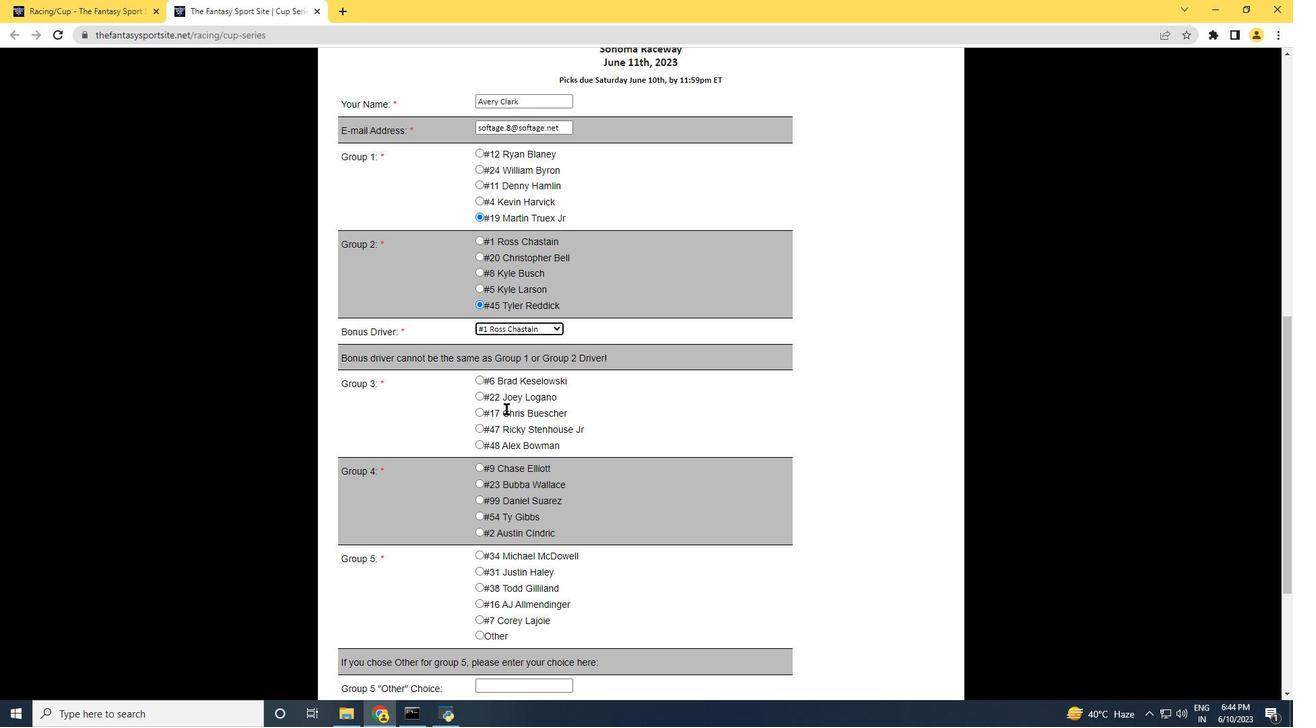 
Action: Mouse moved to (458, 340)
Screenshot: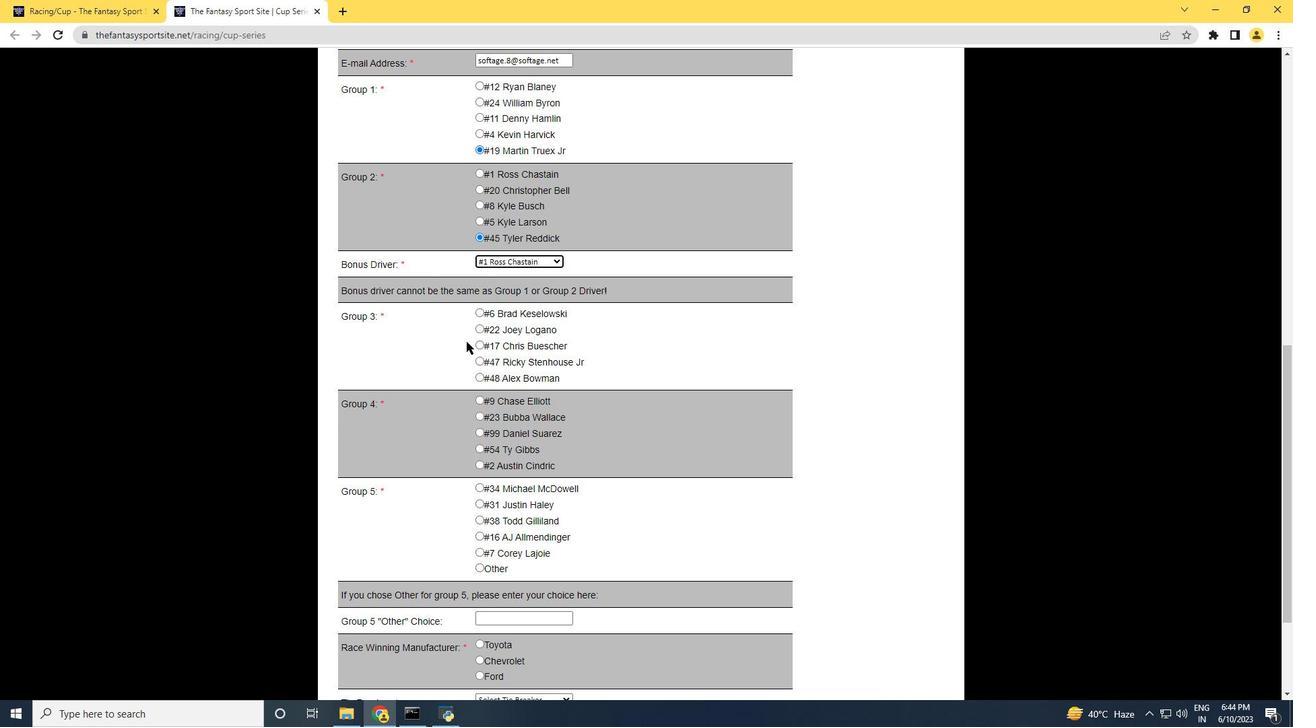 
Action: Mouse pressed left at (458, 340)
Screenshot: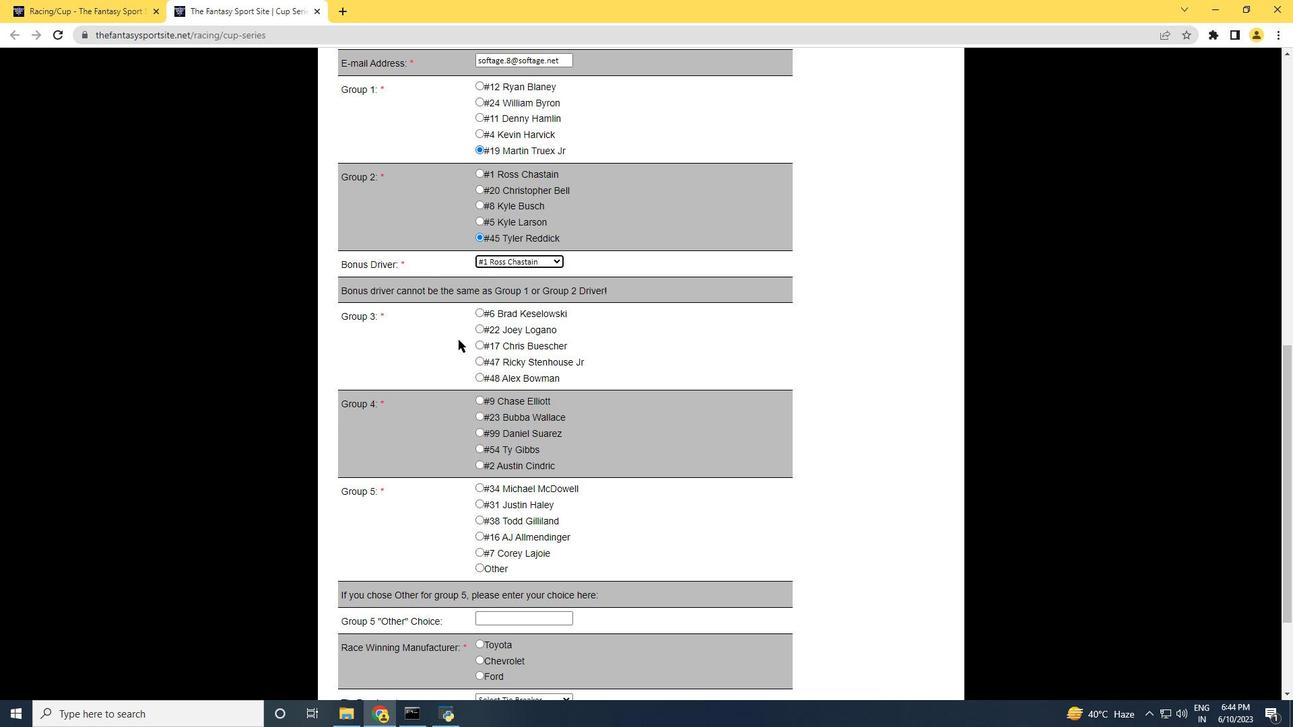
Action: Mouse moved to (480, 345)
Screenshot: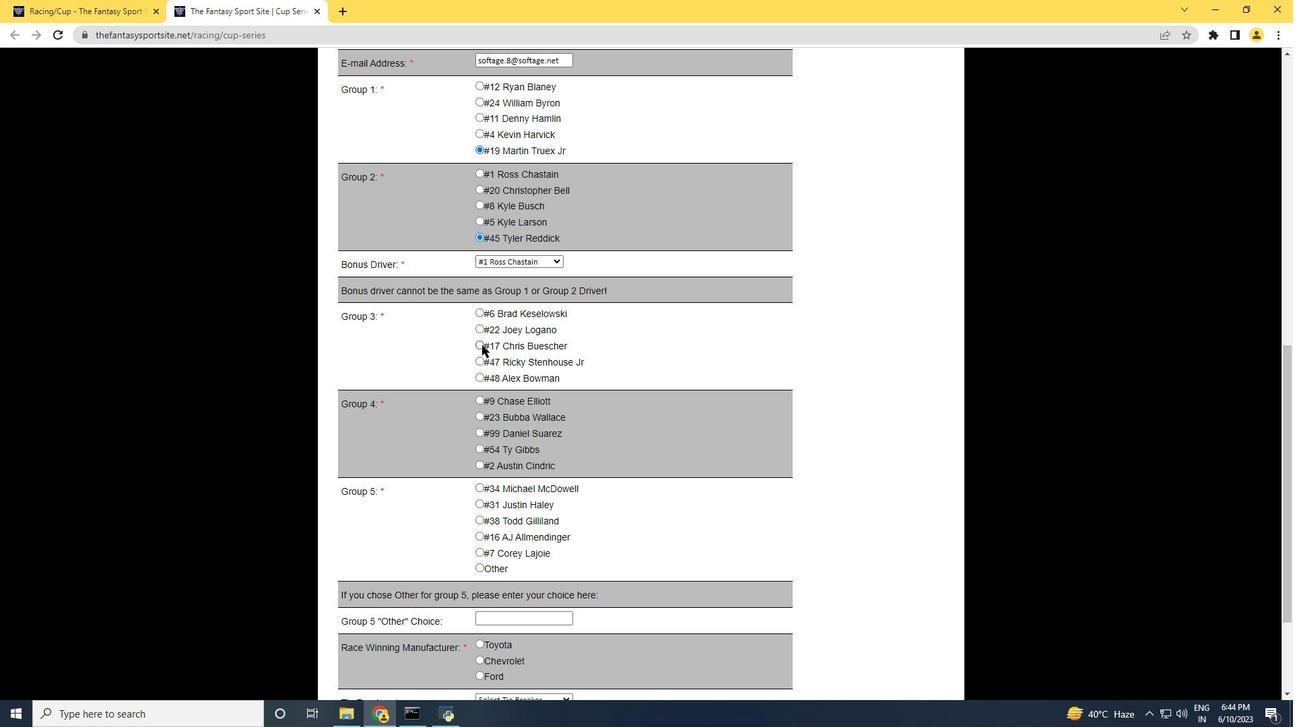 
Action: Mouse pressed left at (480, 345)
Screenshot: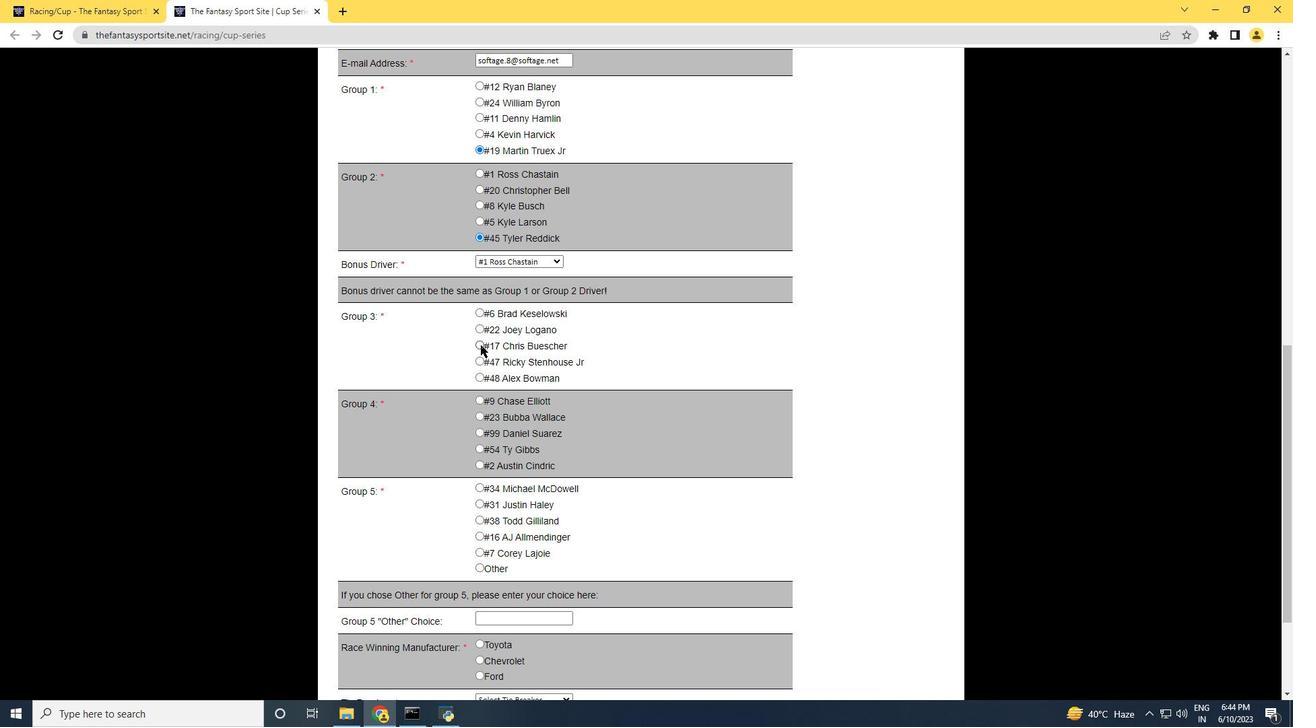 
Action: Mouse scrolled (480, 344) with delta (0, 0)
Screenshot: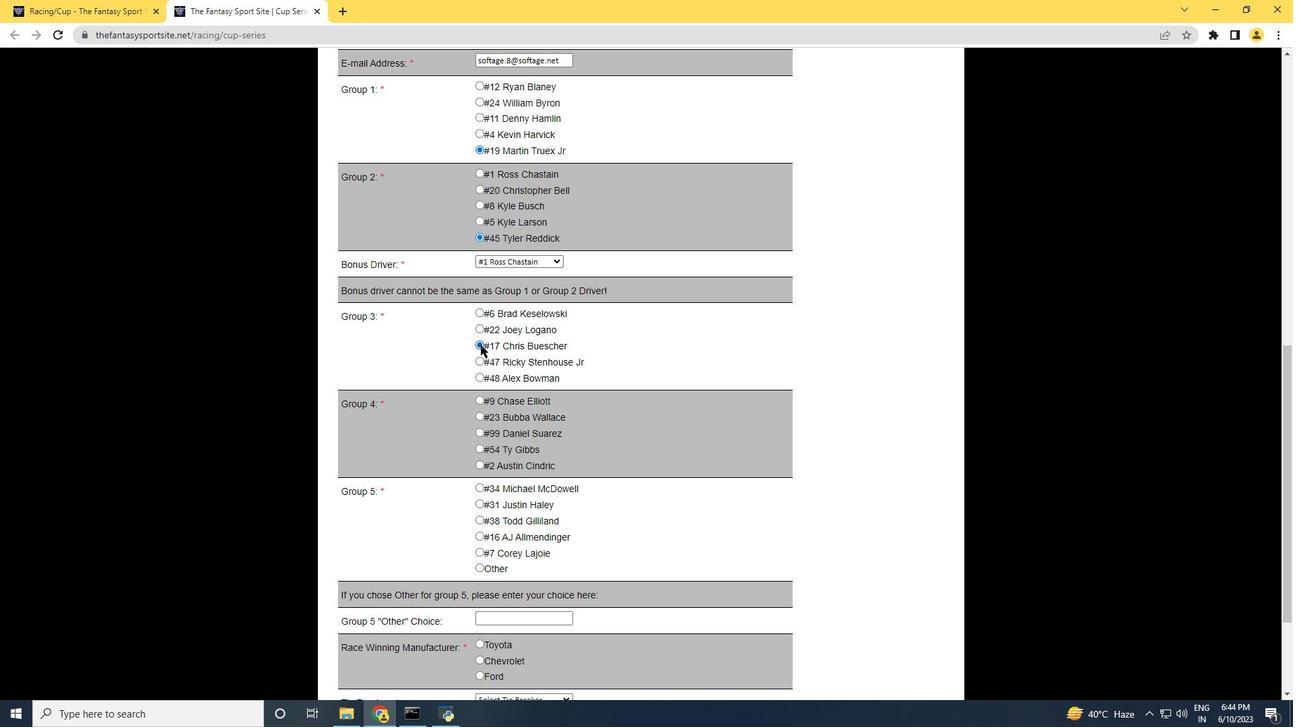
Action: Mouse scrolled (480, 344) with delta (0, 0)
Screenshot: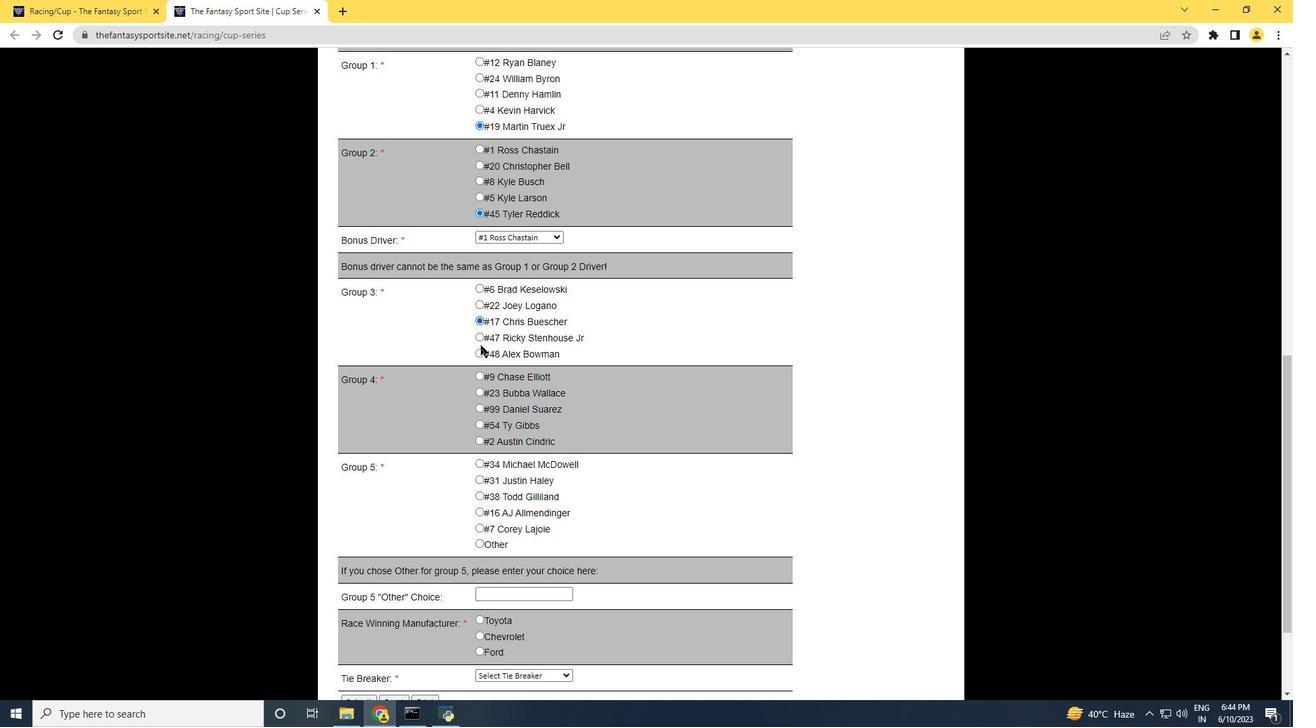 
Action: Mouse moved to (480, 329)
Screenshot: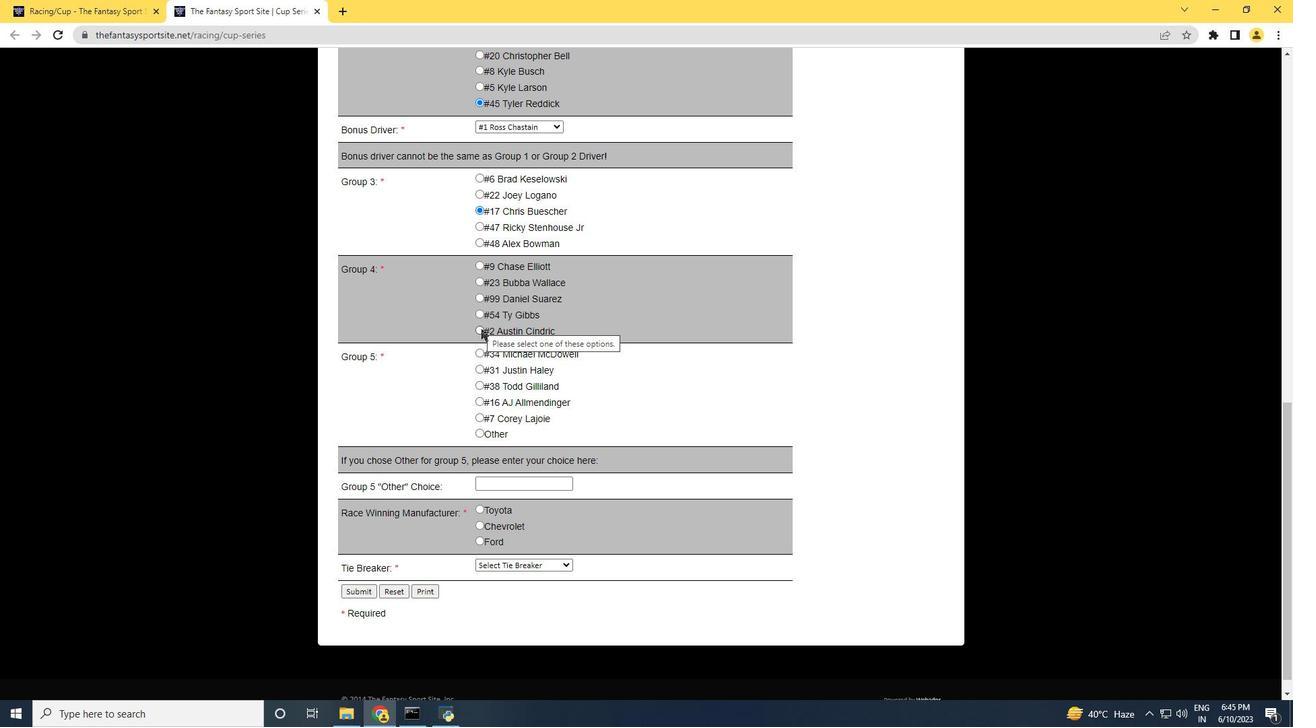 
Action: Mouse pressed left at (480, 329)
Screenshot: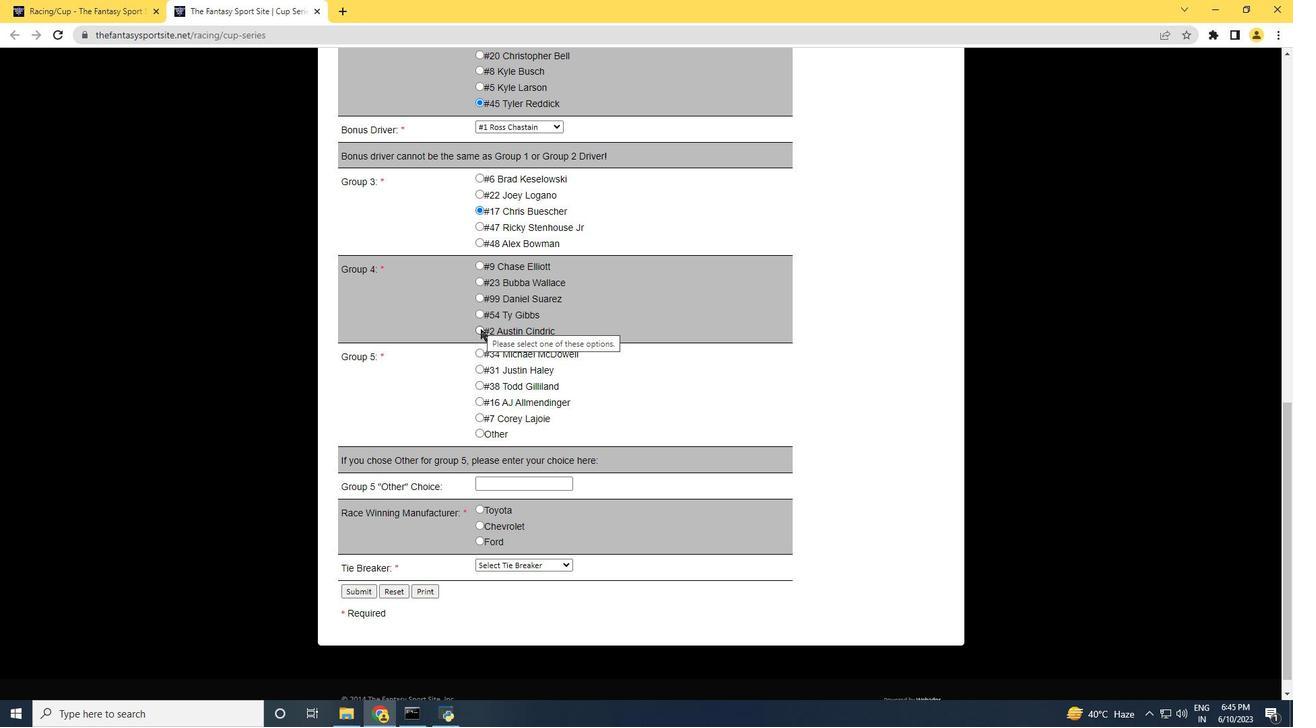 
Action: Mouse moved to (445, 346)
Screenshot: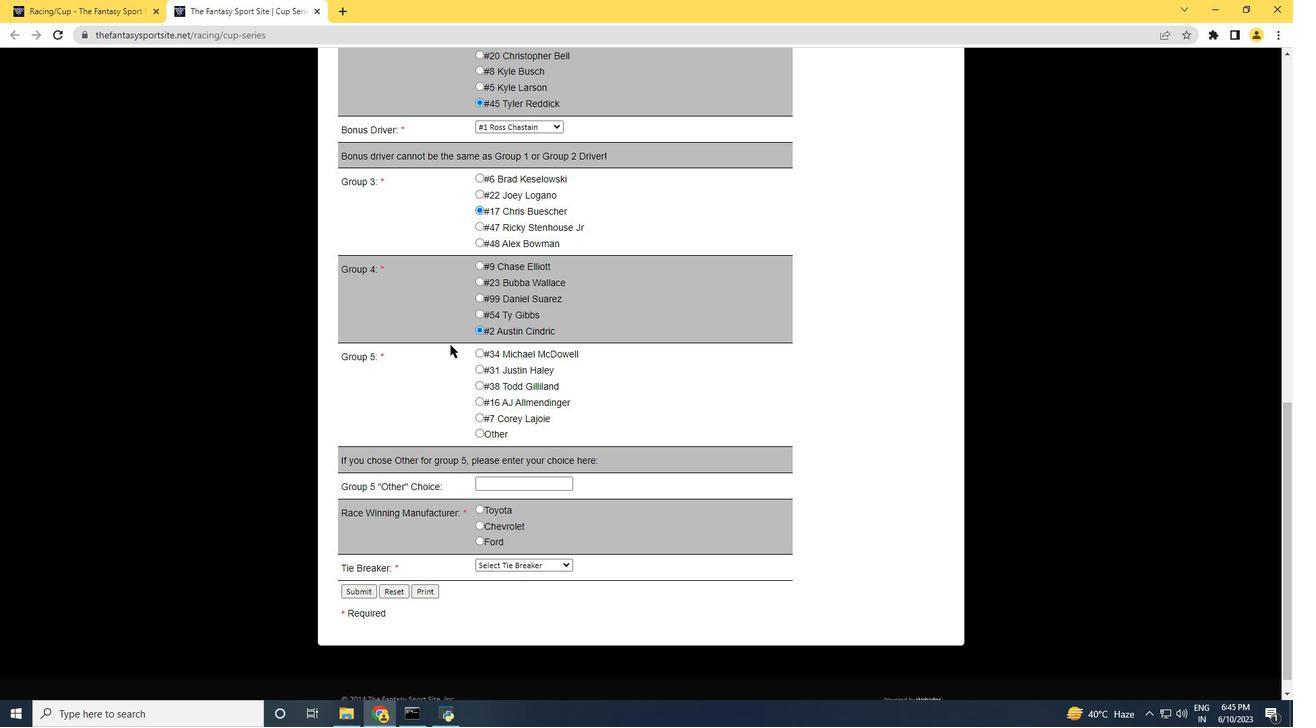 
Action: Mouse scrolled (445, 346) with delta (0, 0)
Screenshot: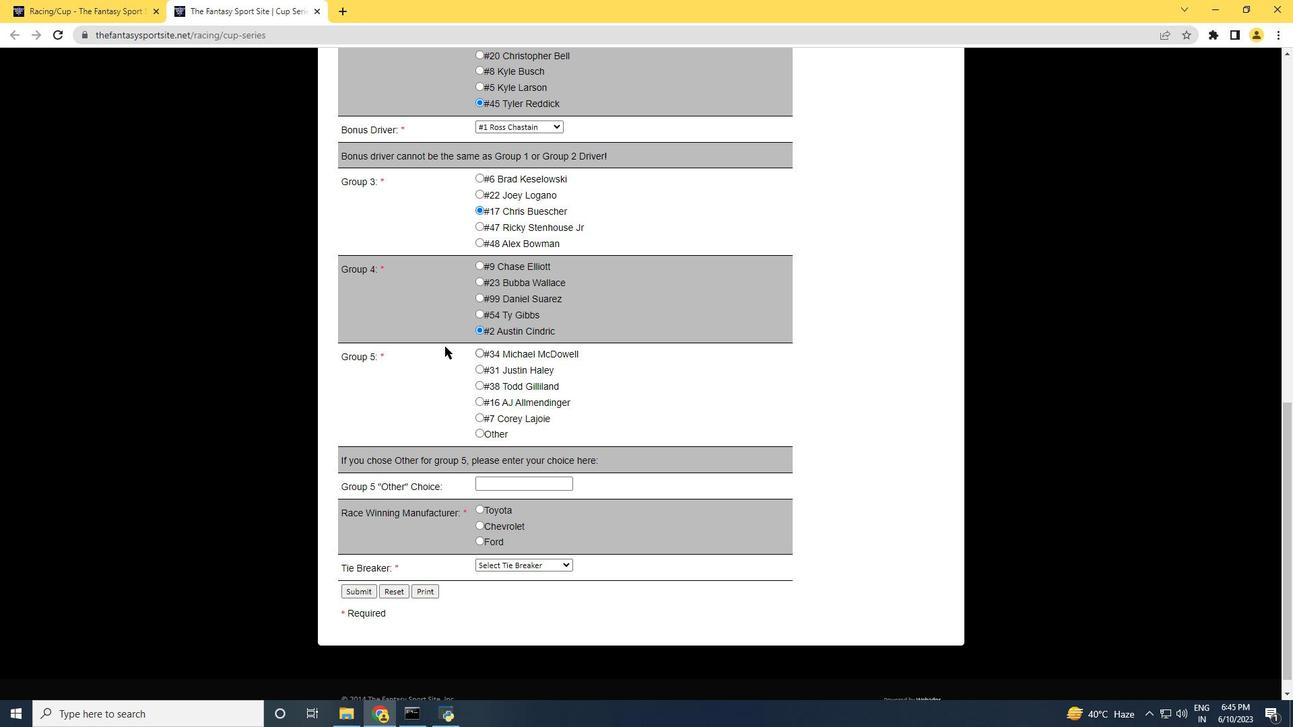 
Action: Mouse moved to (478, 398)
Screenshot: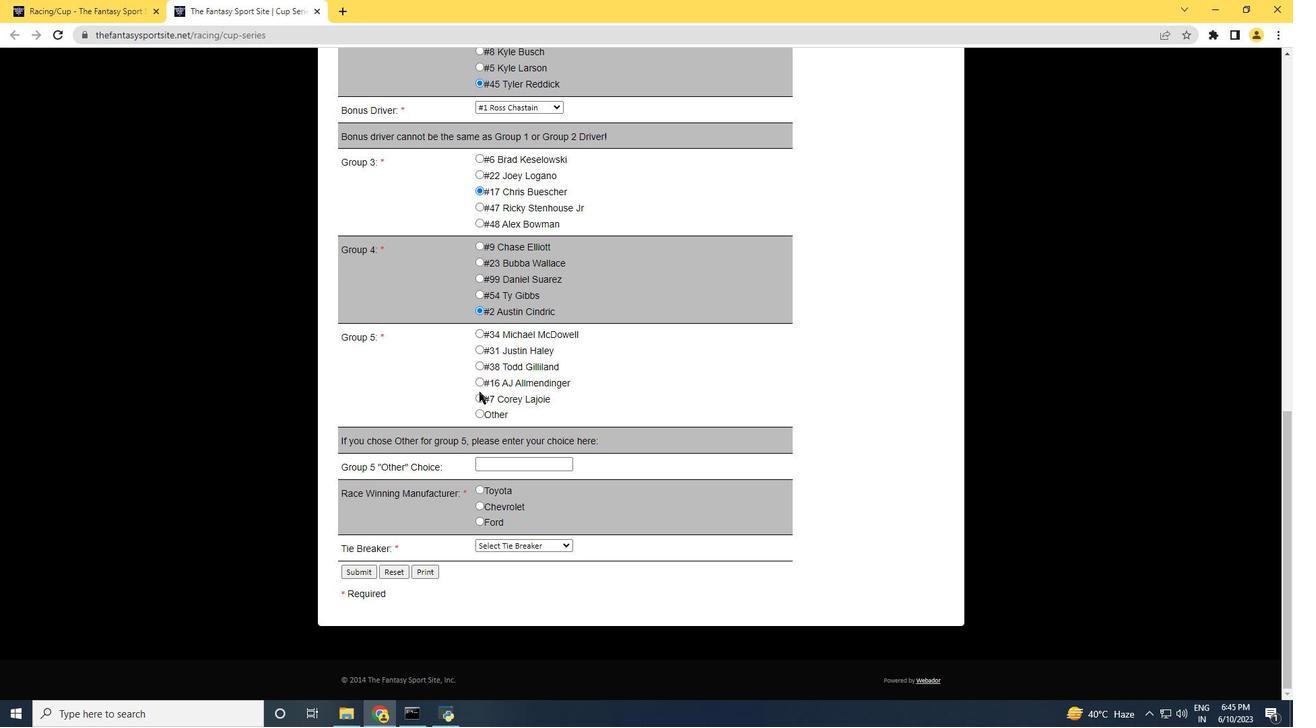 
Action: Mouse pressed left at (478, 398)
Screenshot: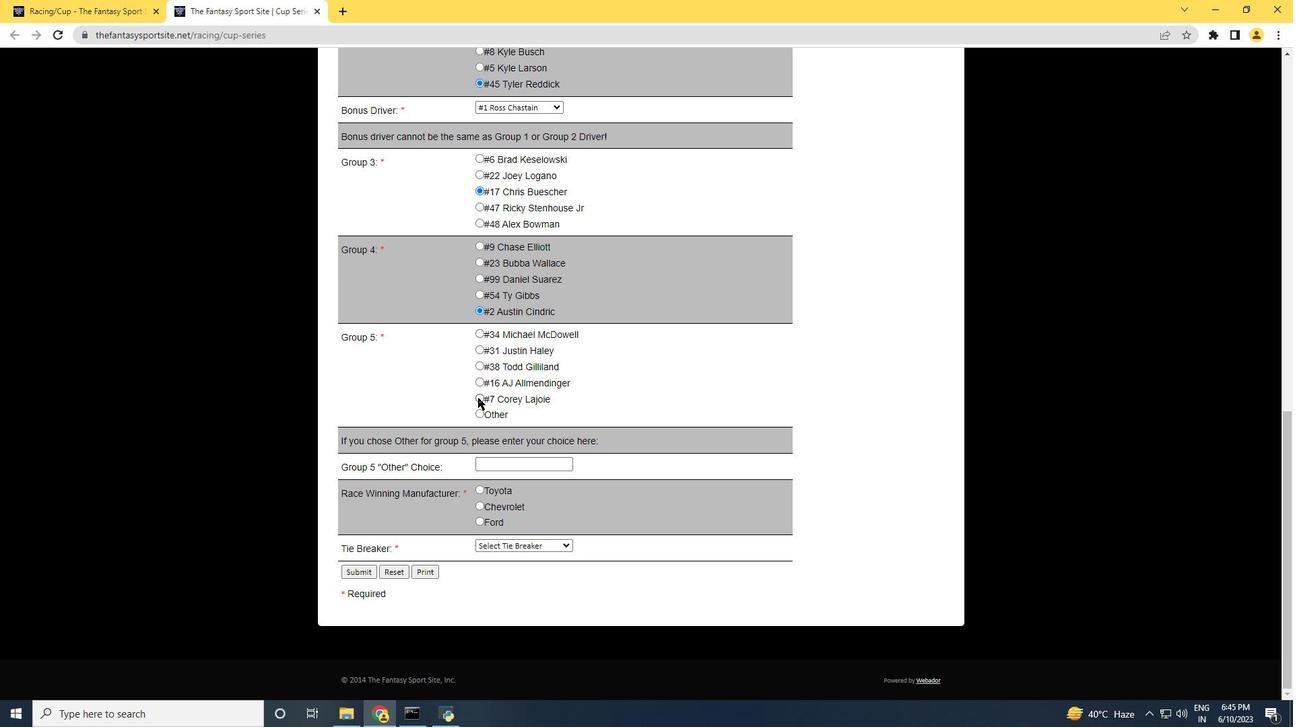 
Action: Mouse moved to (430, 453)
Screenshot: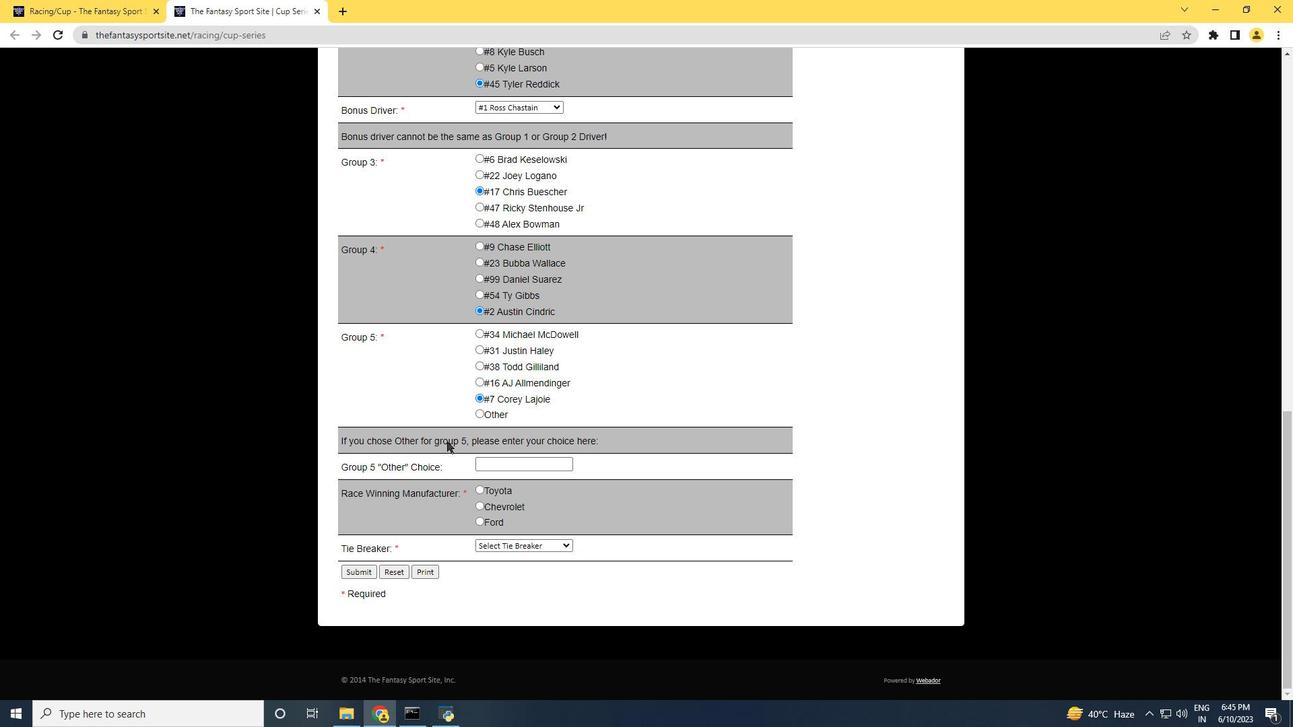 
Action: Mouse scrolled (430, 452) with delta (0, 0)
Screenshot: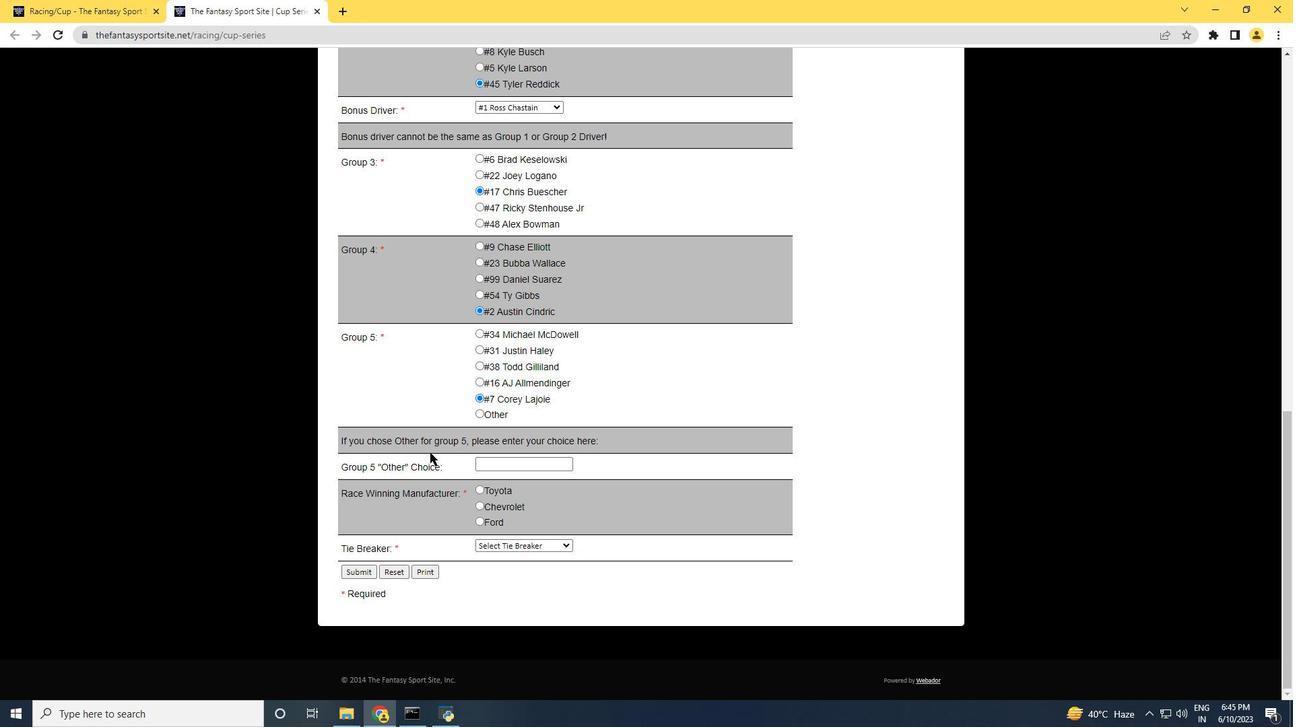 
Action: Mouse scrolled (430, 452) with delta (0, 0)
Screenshot: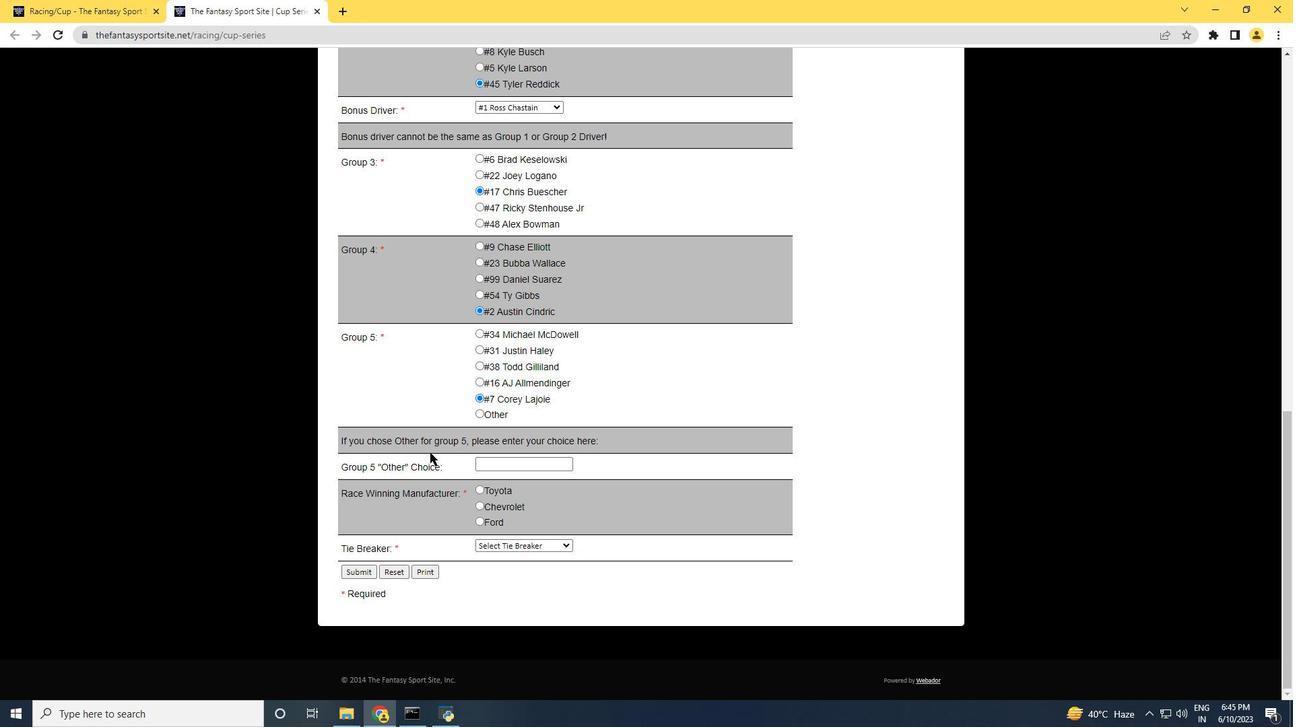 
Action: Mouse moved to (478, 504)
Screenshot: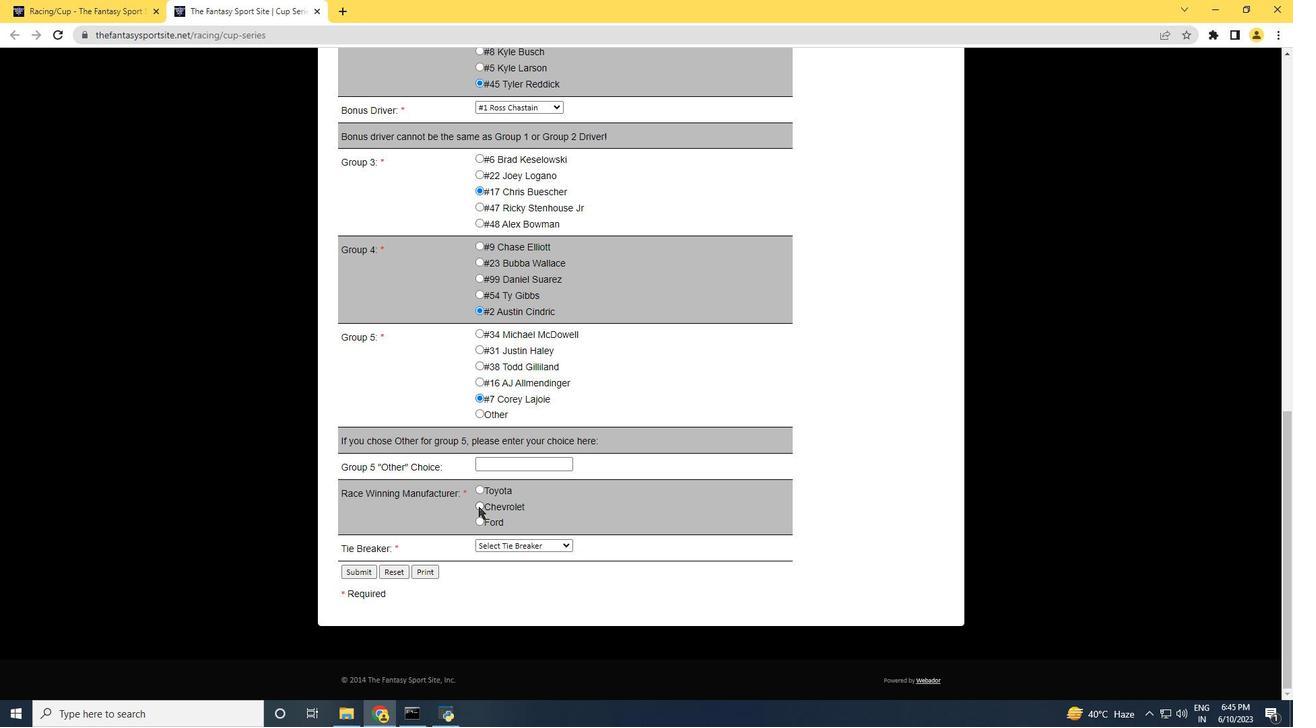 
Action: Mouse pressed left at (478, 504)
Screenshot: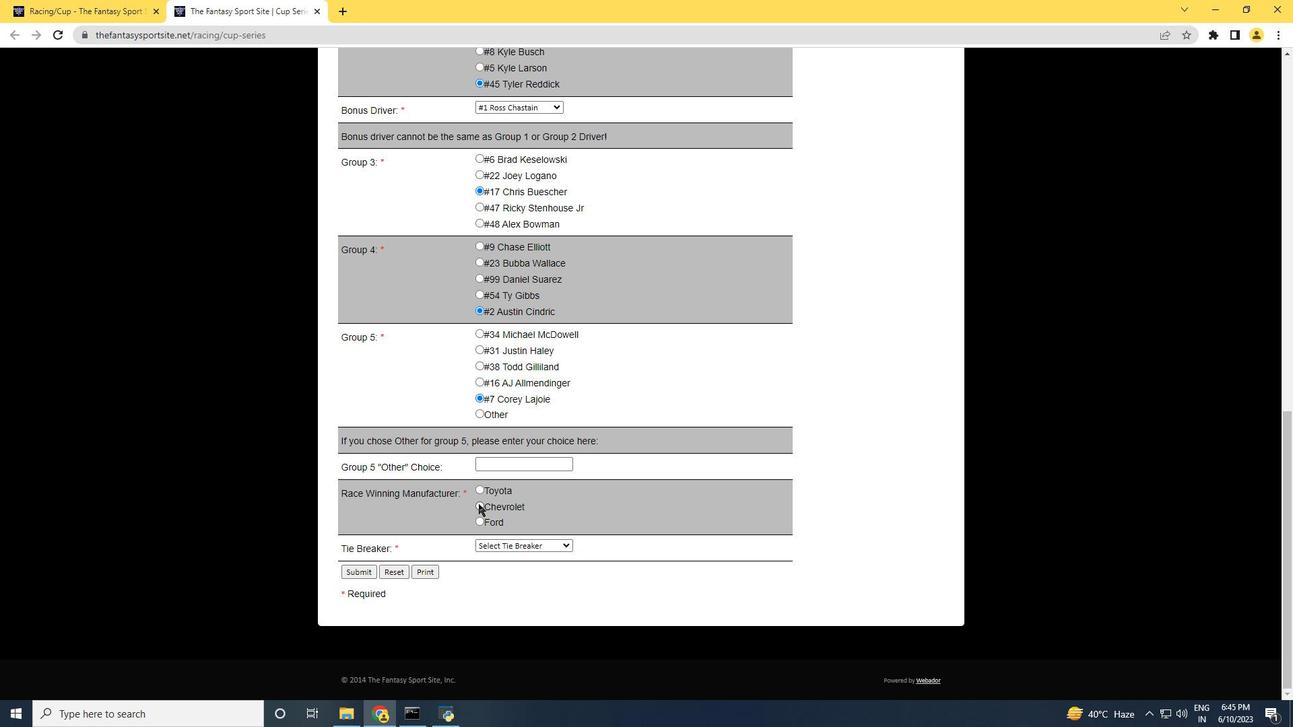 
Action: Mouse moved to (499, 544)
Screenshot: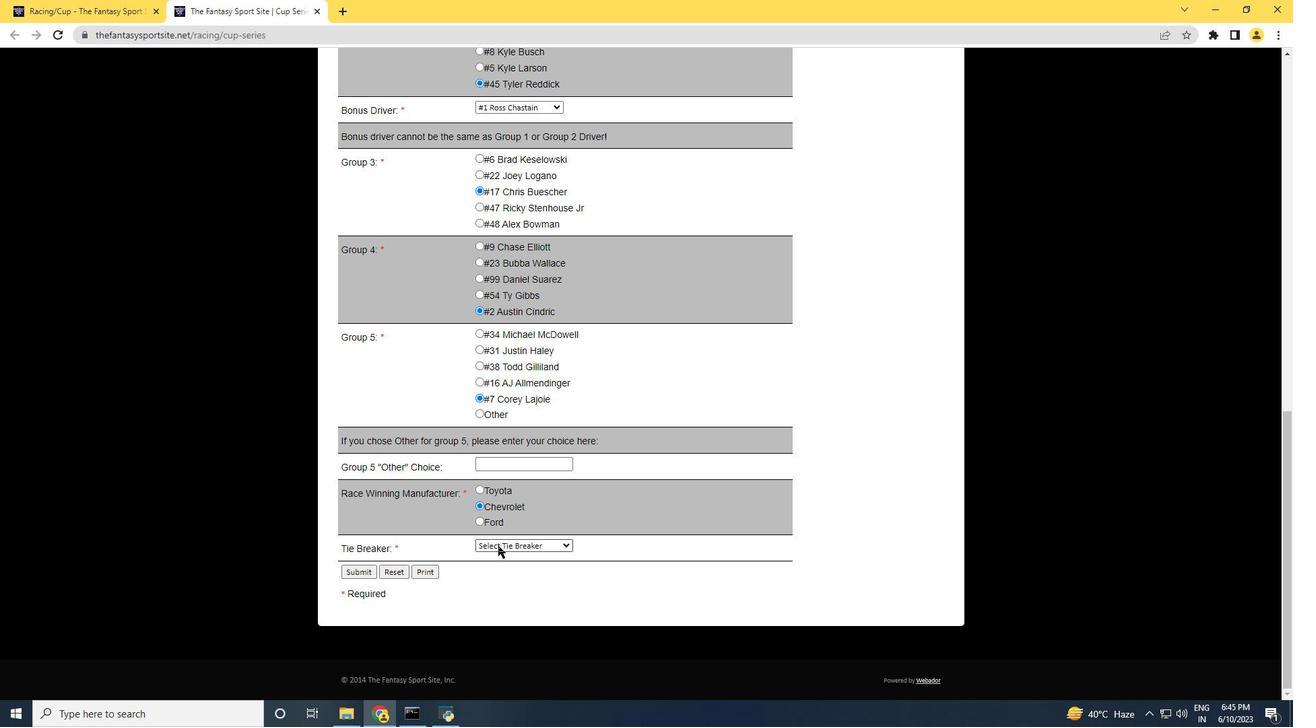 
Action: Mouse pressed left at (499, 544)
Screenshot: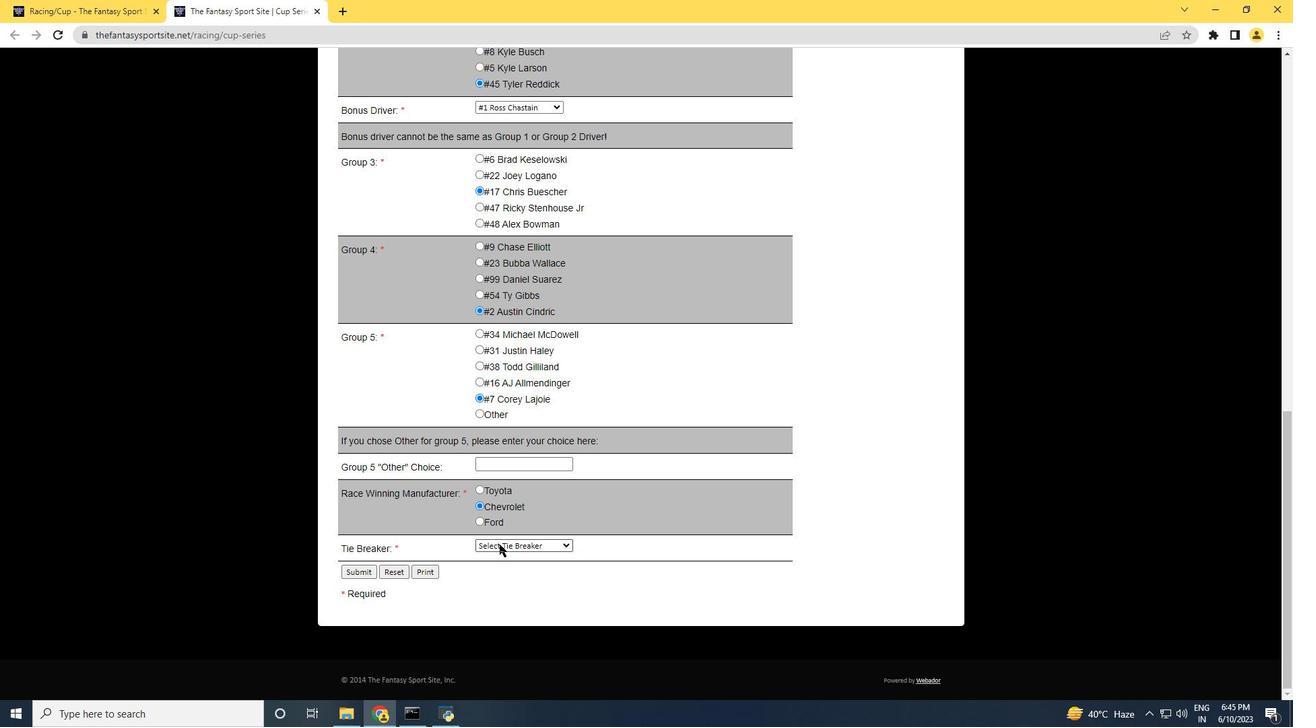 
Action: Mouse moved to (496, 517)
Screenshot: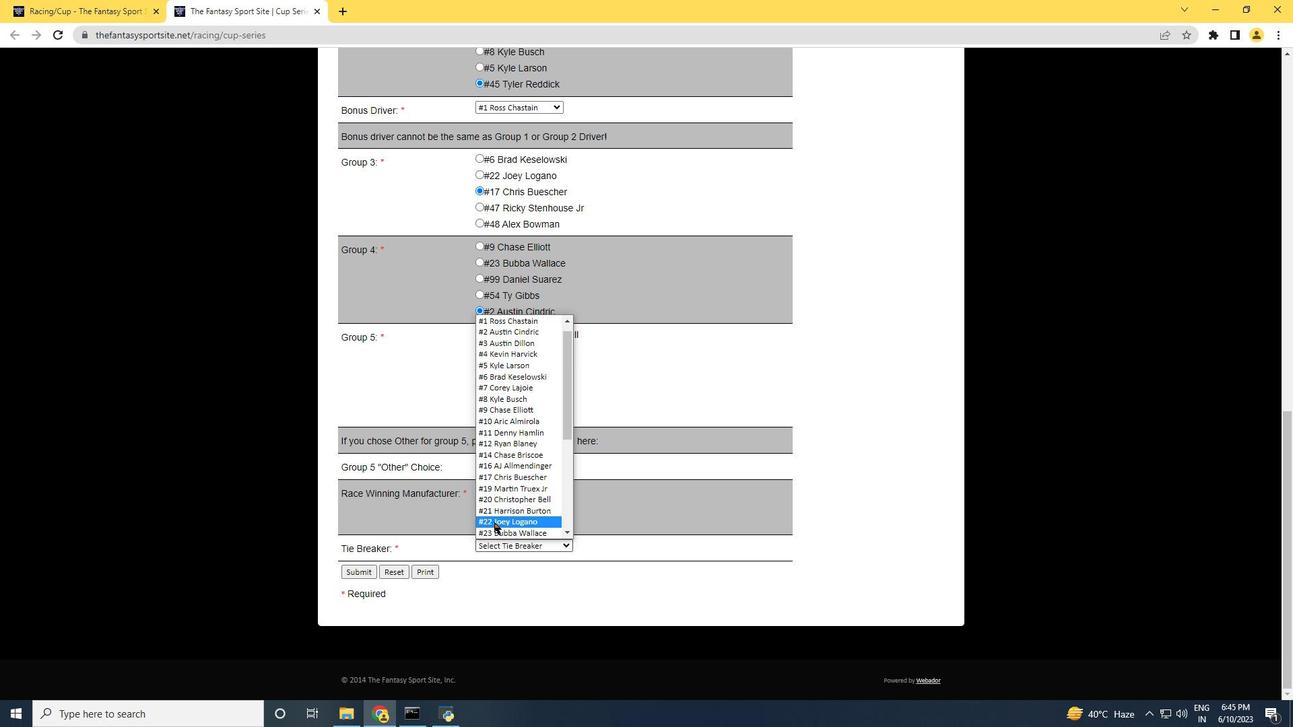 
Action: Mouse scrolled (496, 516) with delta (0, 0)
Screenshot: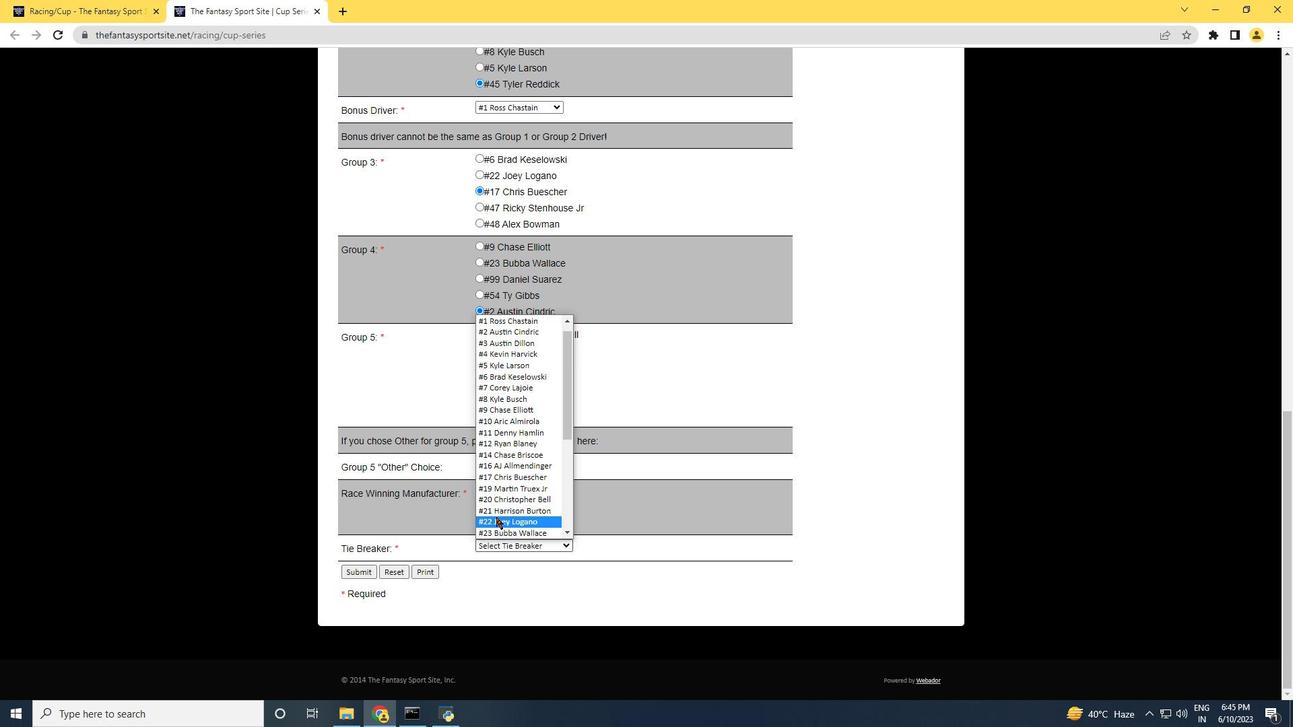 
Action: Mouse moved to (500, 489)
Screenshot: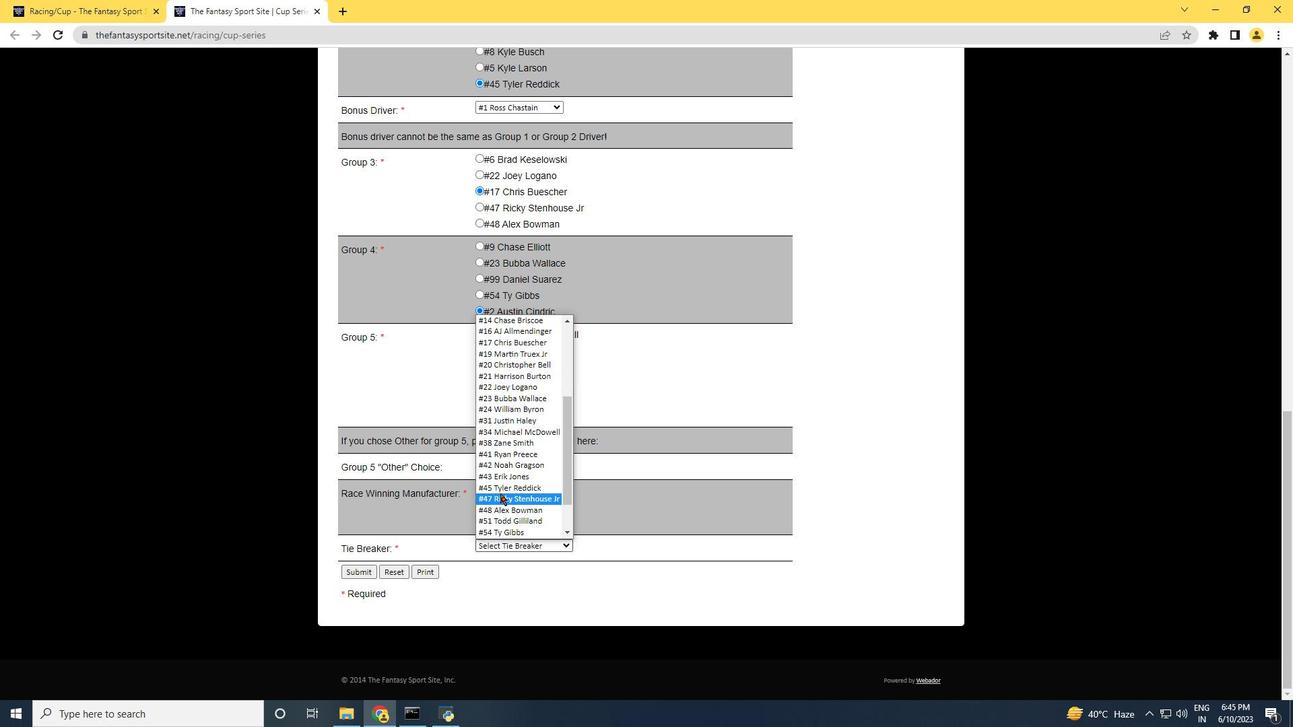 
Action: Mouse scrolled (500, 490) with delta (0, 0)
Screenshot: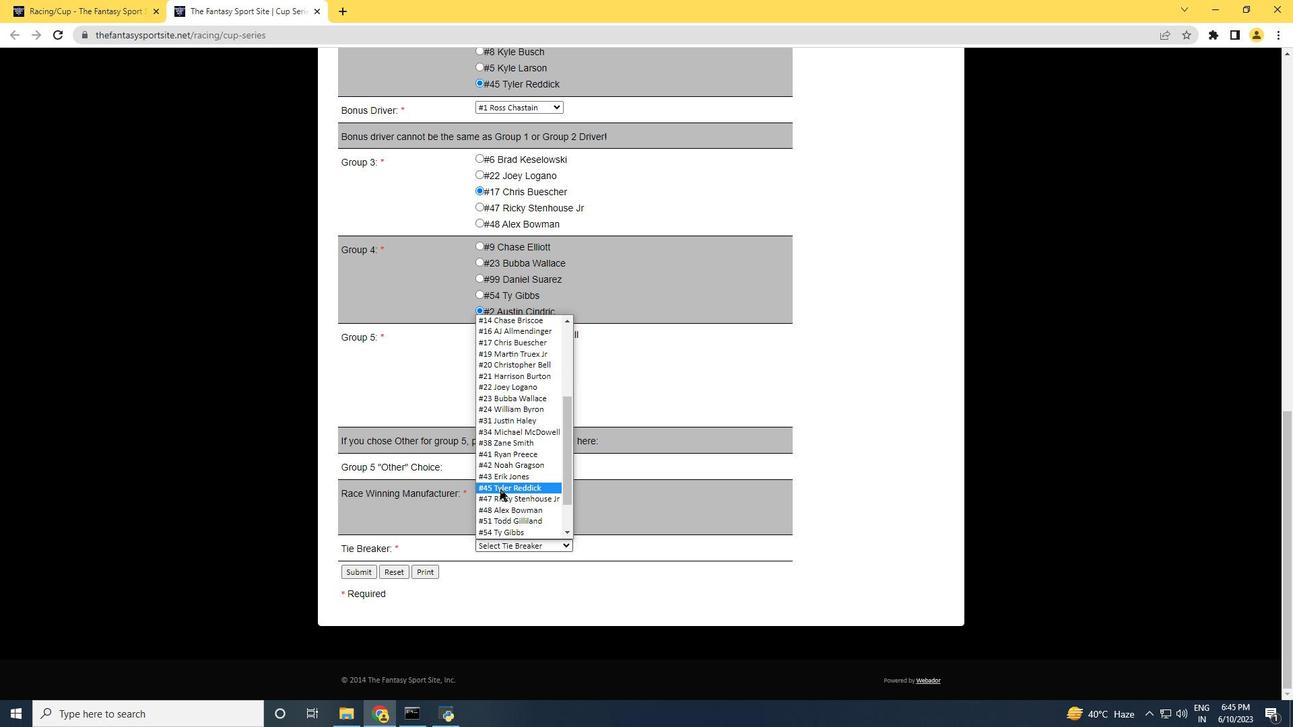 
Action: Mouse scrolled (500, 490) with delta (0, 0)
Screenshot: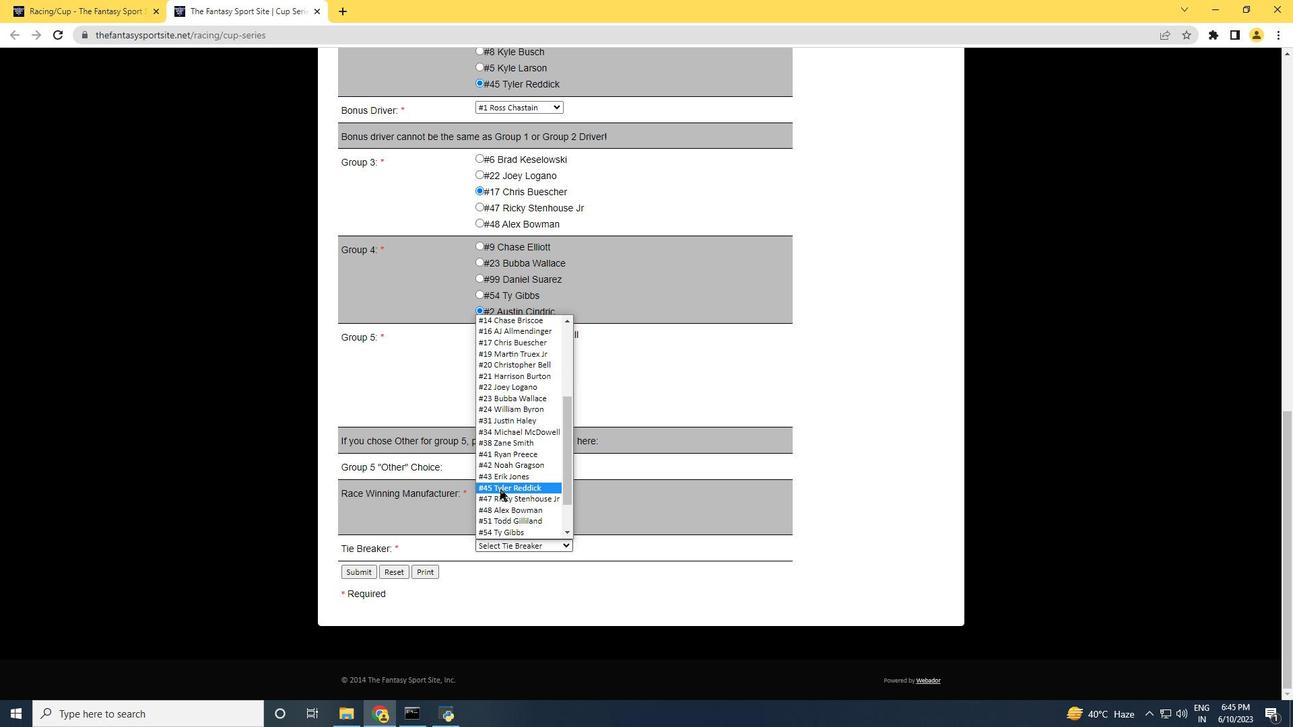 
Action: Mouse scrolled (500, 490) with delta (0, 0)
Screenshot: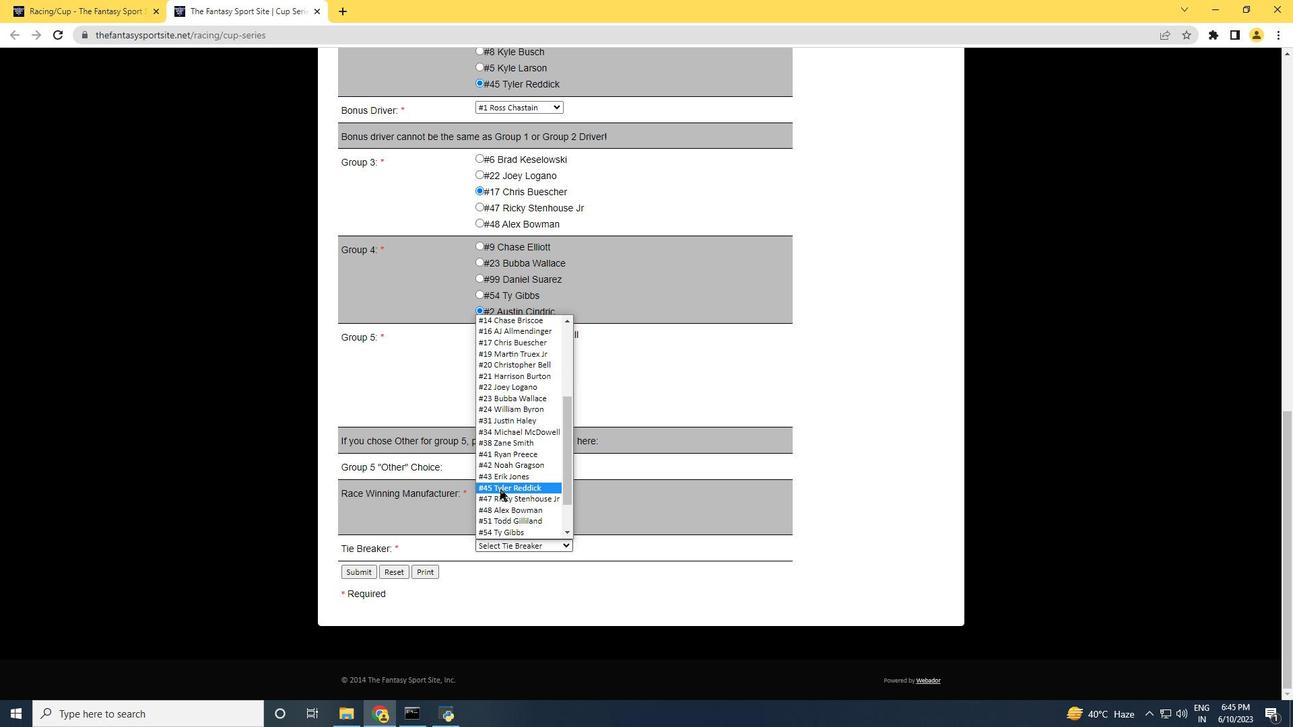 
Action: Mouse scrolled (500, 490) with delta (0, 0)
Screenshot: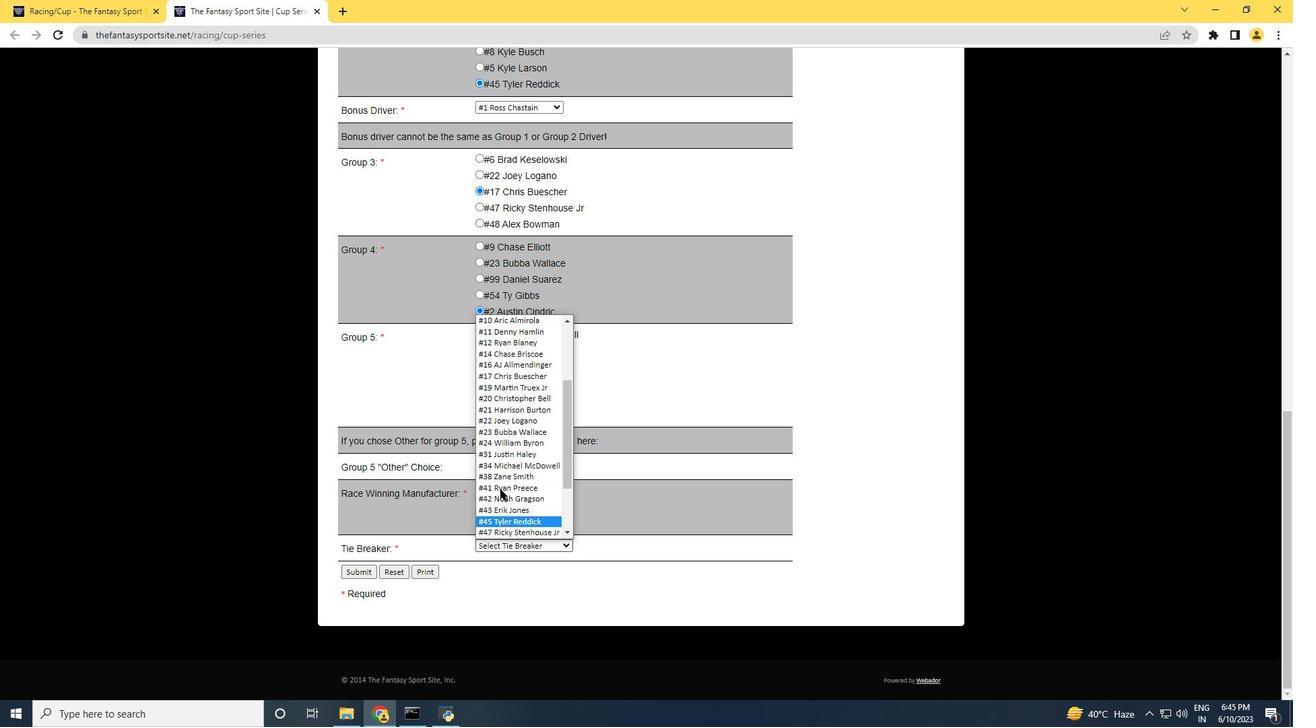 
Action: Mouse moved to (505, 346)
Screenshot: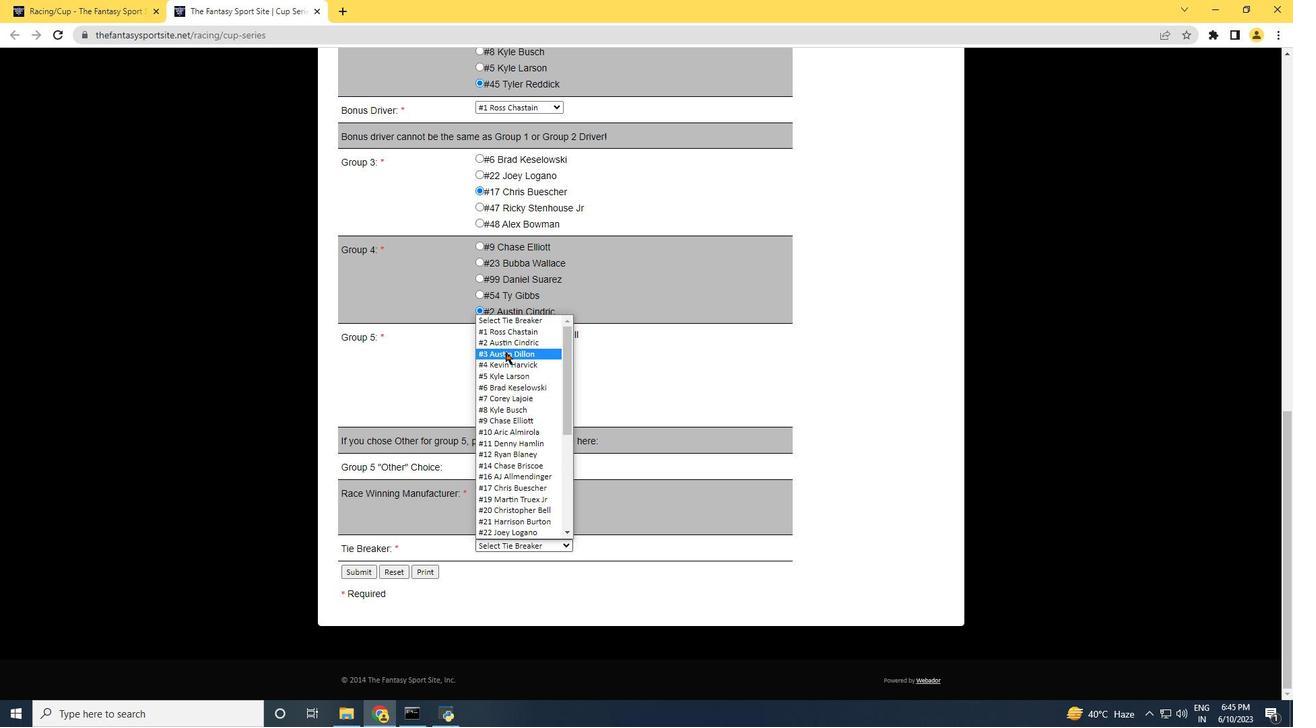 
Action: Mouse pressed left at (505, 346)
Screenshot: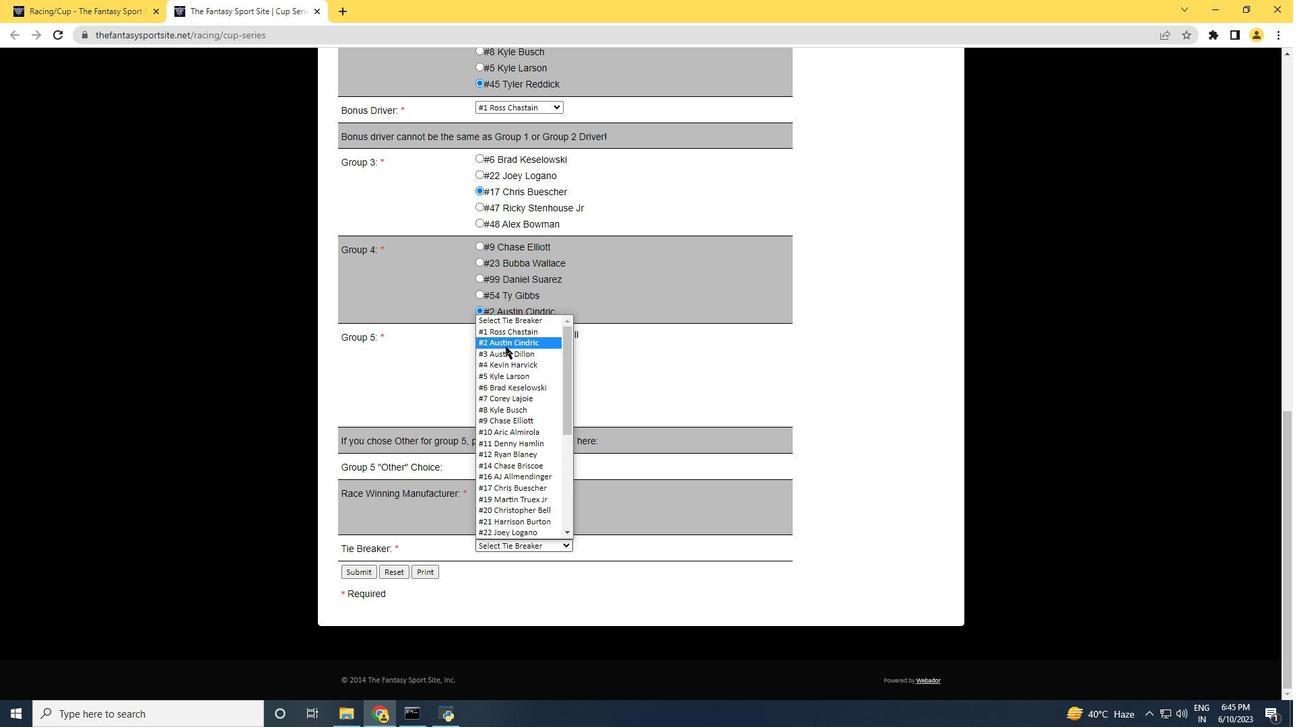 
Action: Mouse moved to (447, 515)
Screenshot: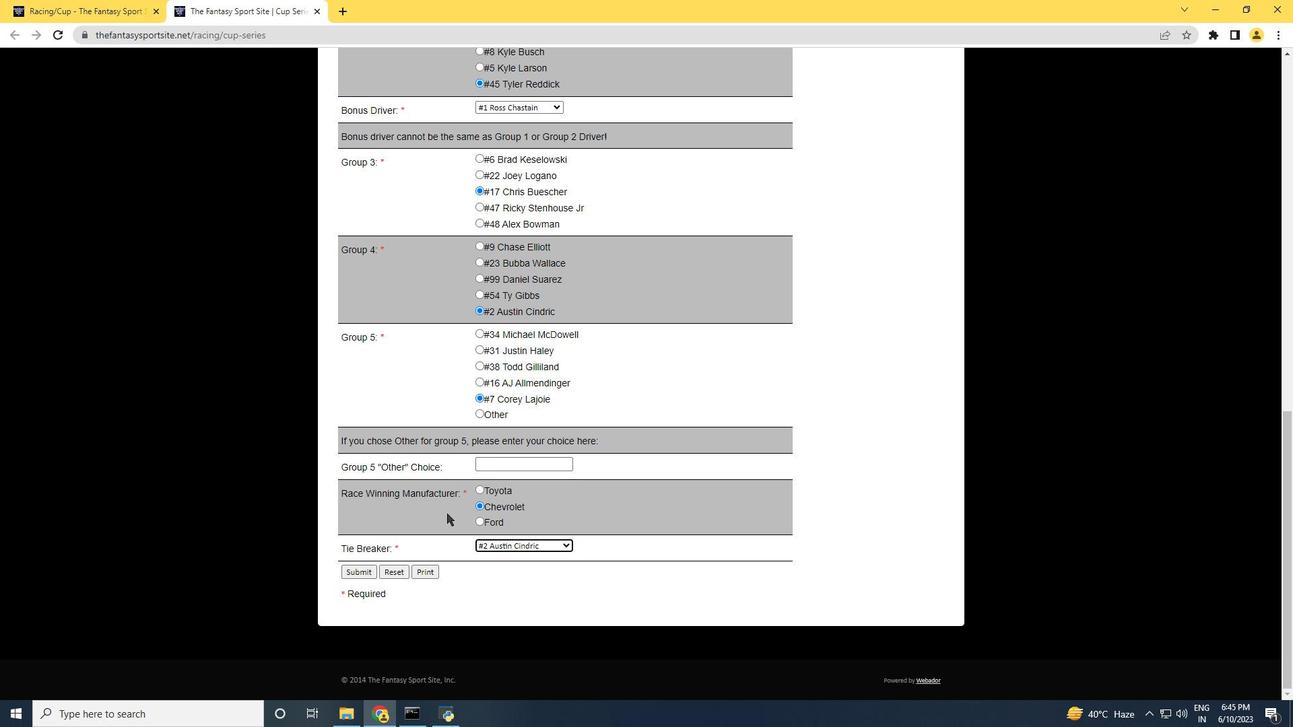 
Action: Mouse scrolled (447, 515) with delta (0, 0)
Screenshot: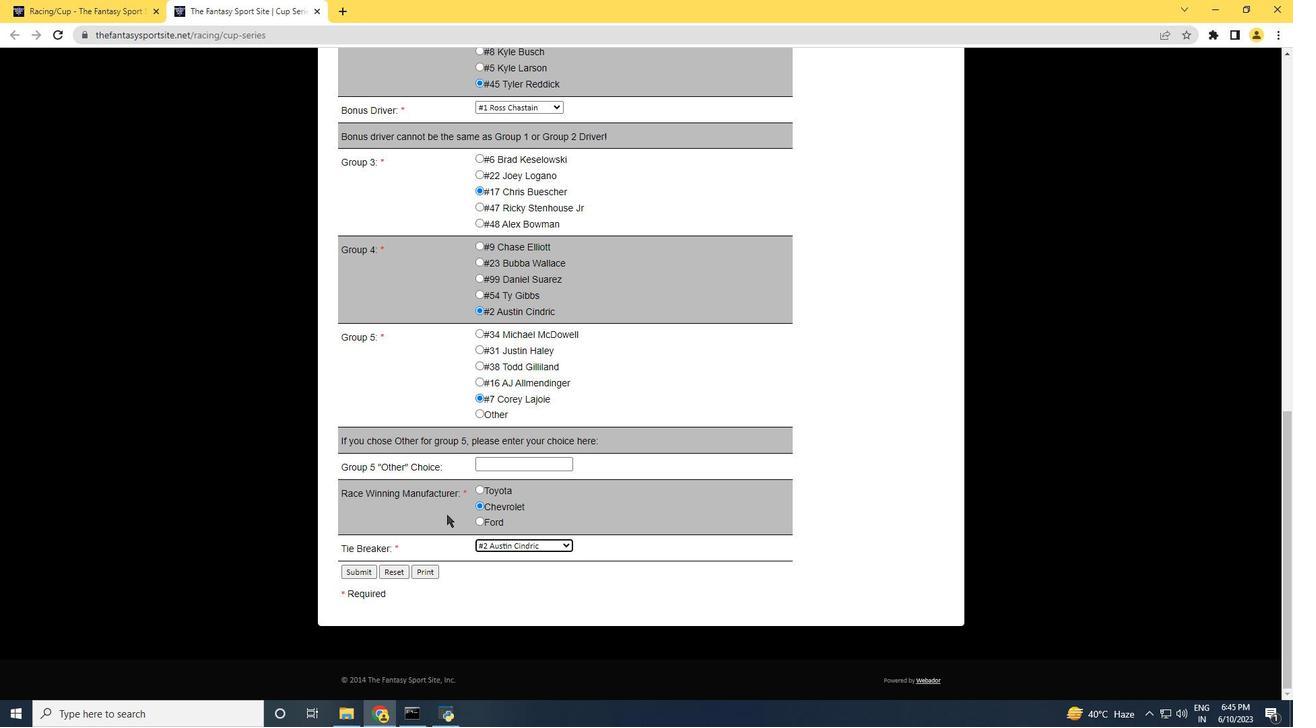 
Action: Mouse scrolled (447, 514) with delta (0, 0)
Screenshot: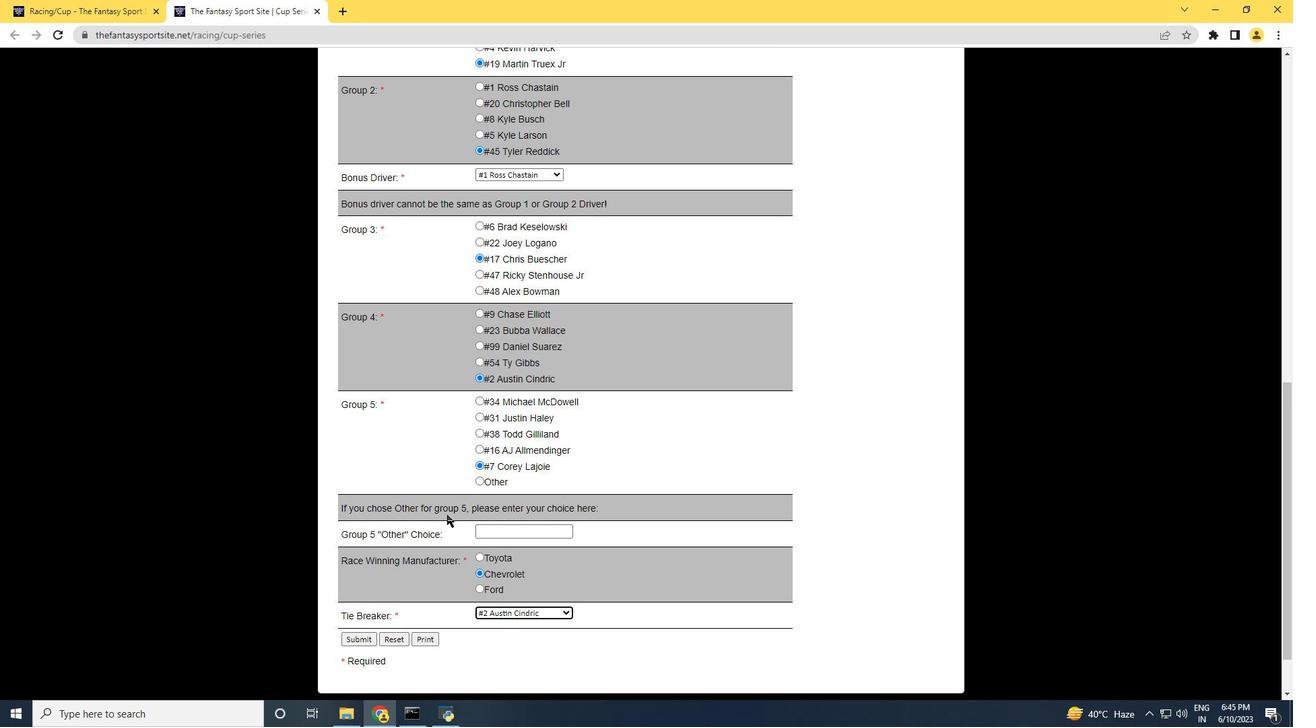 
Action: Mouse scrolled (447, 514) with delta (0, 0)
Screenshot: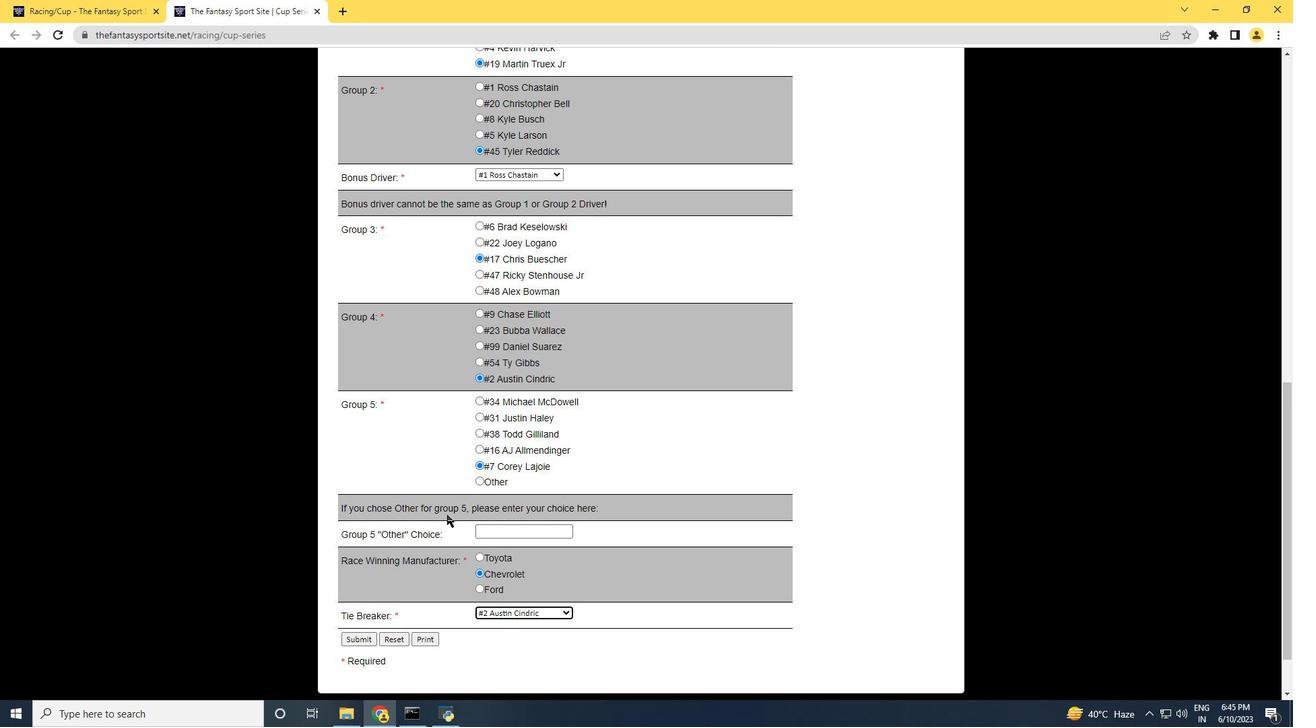 
Action: Mouse scrolled (447, 514) with delta (0, 0)
Screenshot: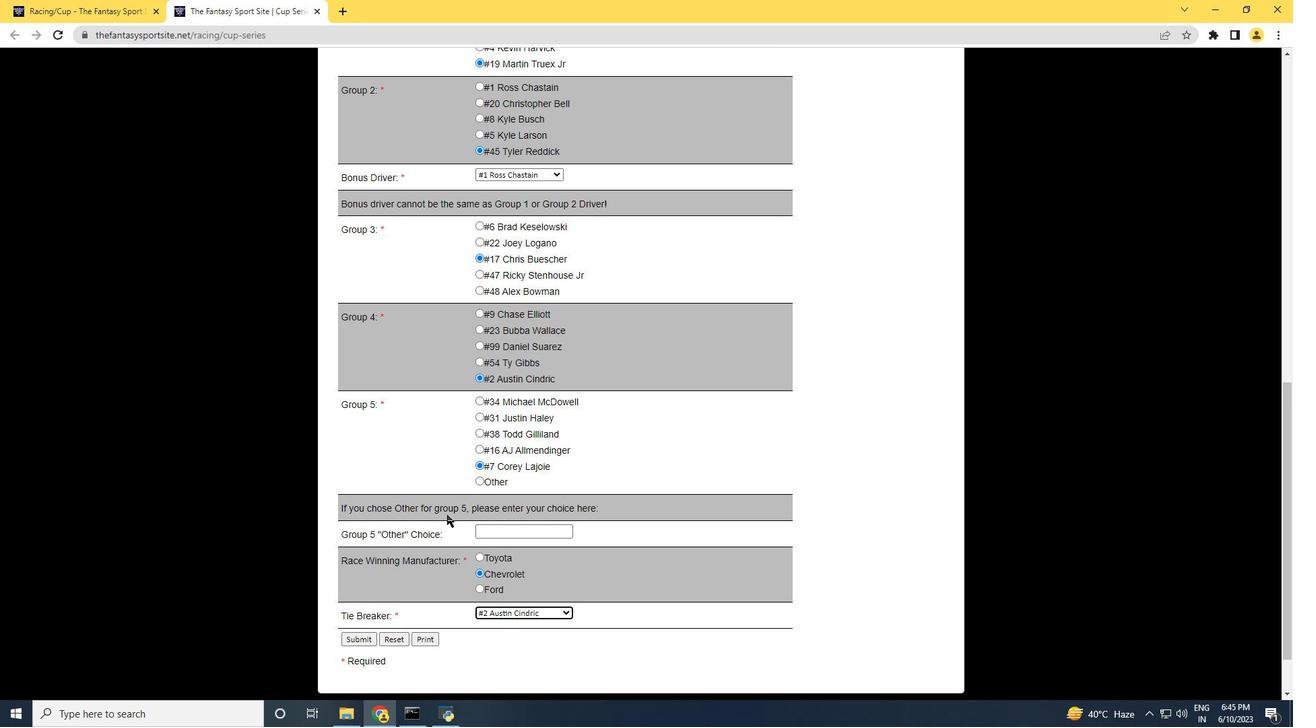 
Action: Mouse moved to (360, 570)
Screenshot: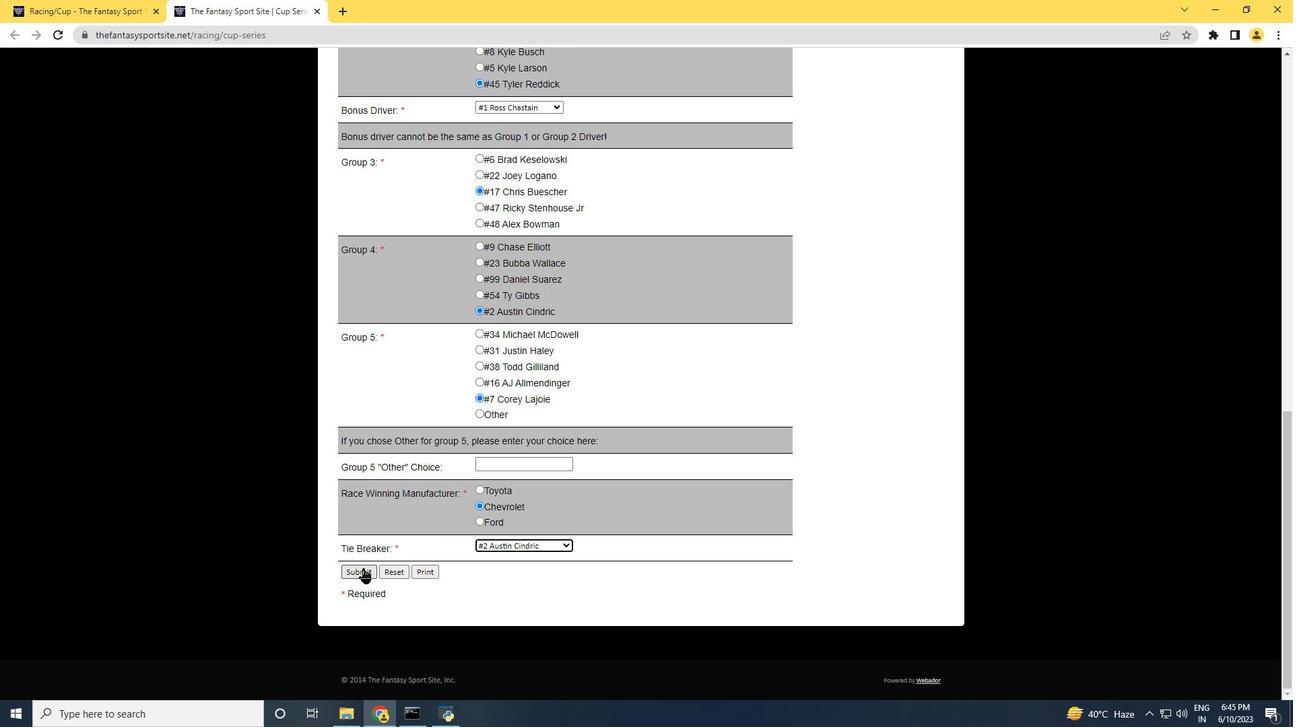 
Action: Mouse pressed left at (360, 570)
Screenshot: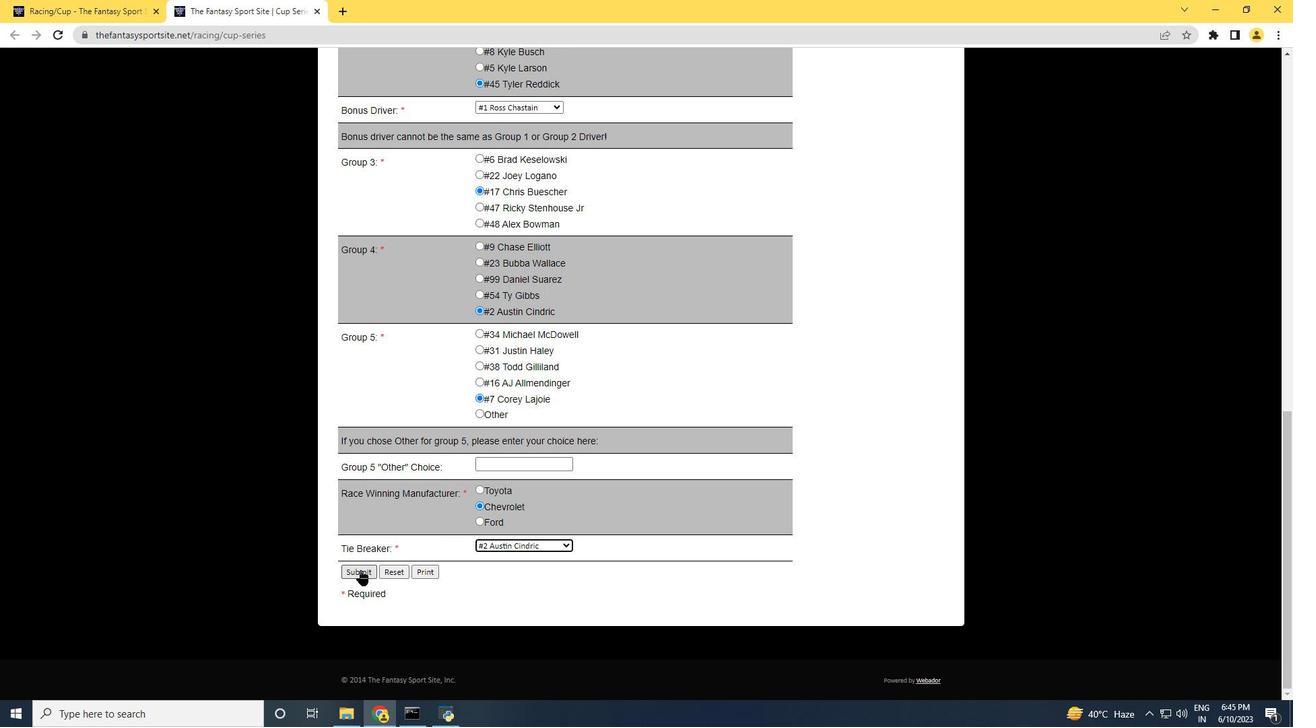 
Action: Mouse moved to (352, 538)
Screenshot: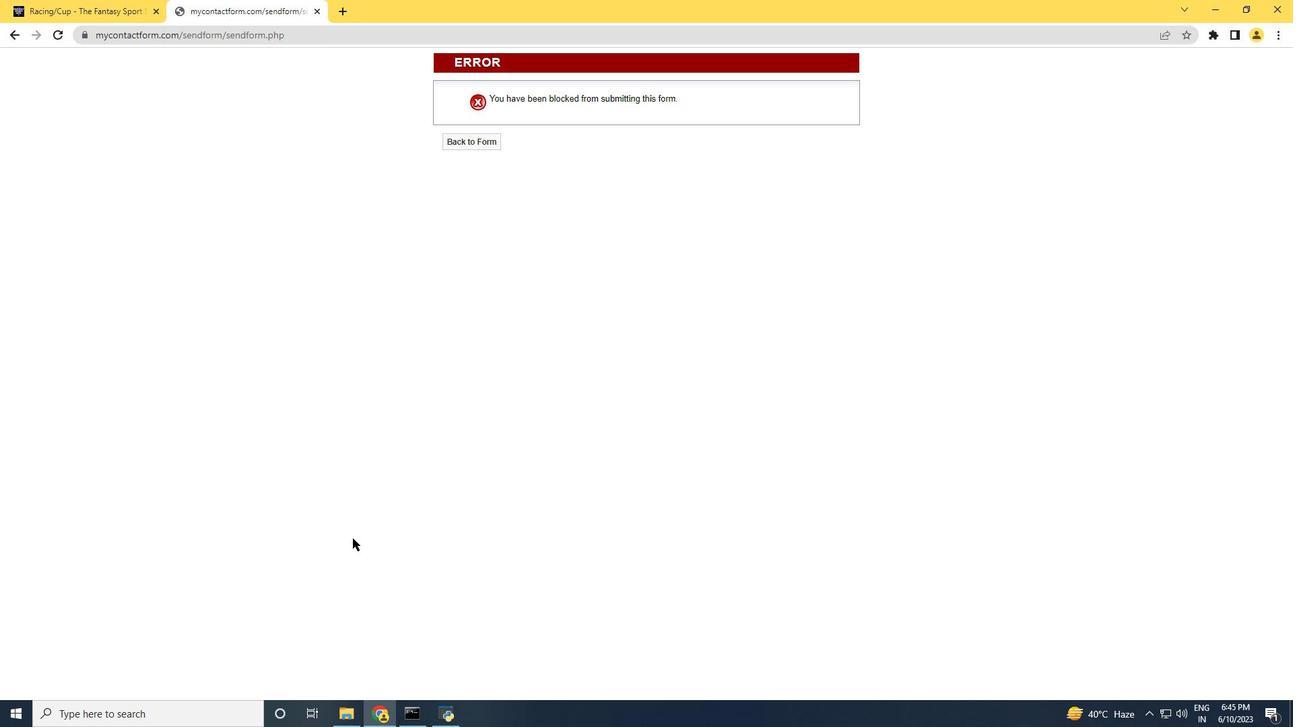 
